 Task: Help to understand LWR Sites.
Action: Mouse moved to (1070, 84)
Screenshot: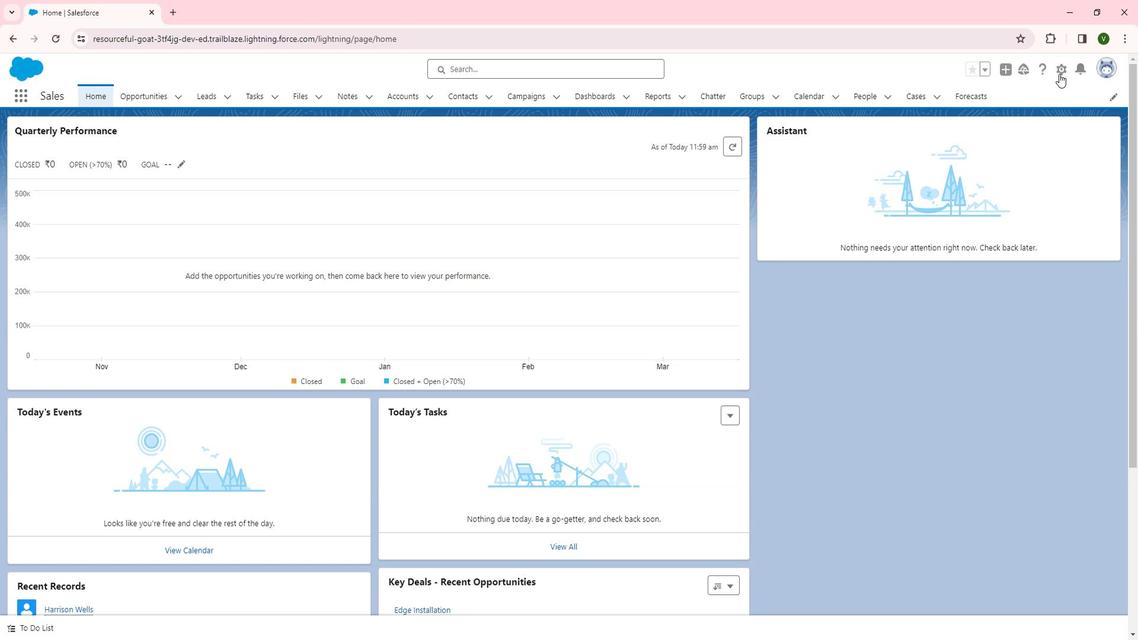 
Action: Mouse pressed left at (1070, 84)
Screenshot: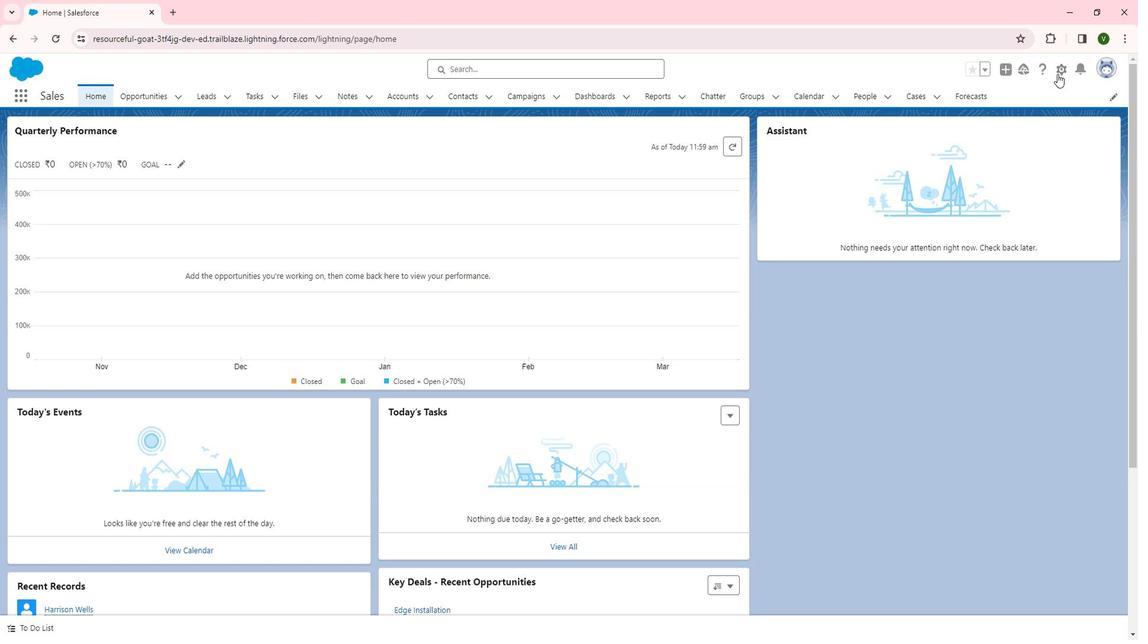 
Action: Mouse moved to (1019, 134)
Screenshot: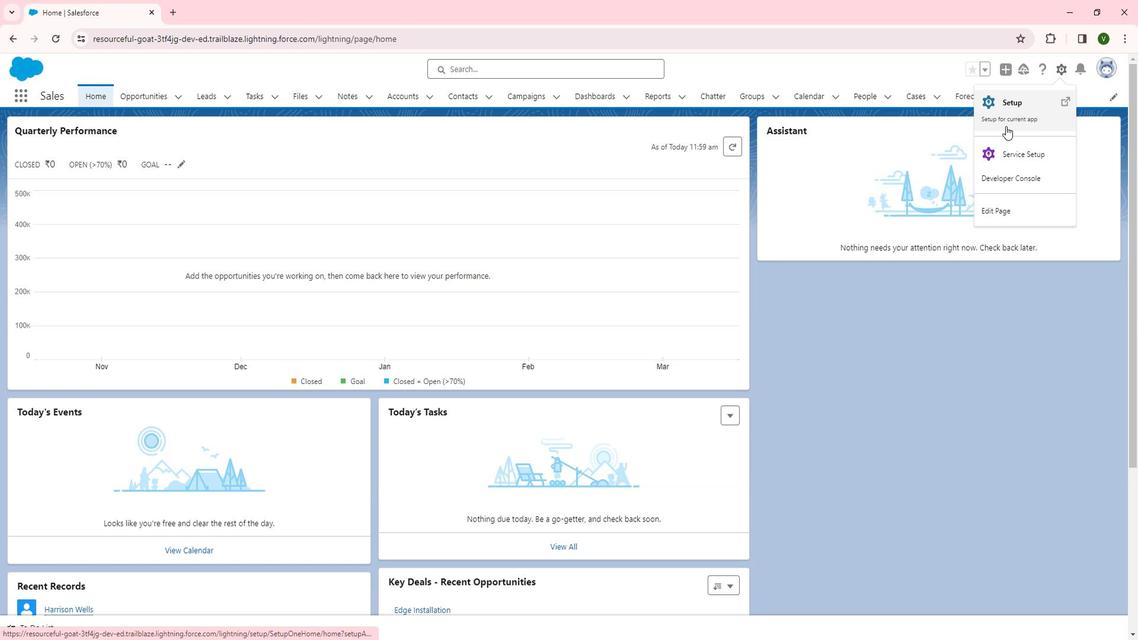 
Action: Mouse pressed left at (1019, 134)
Screenshot: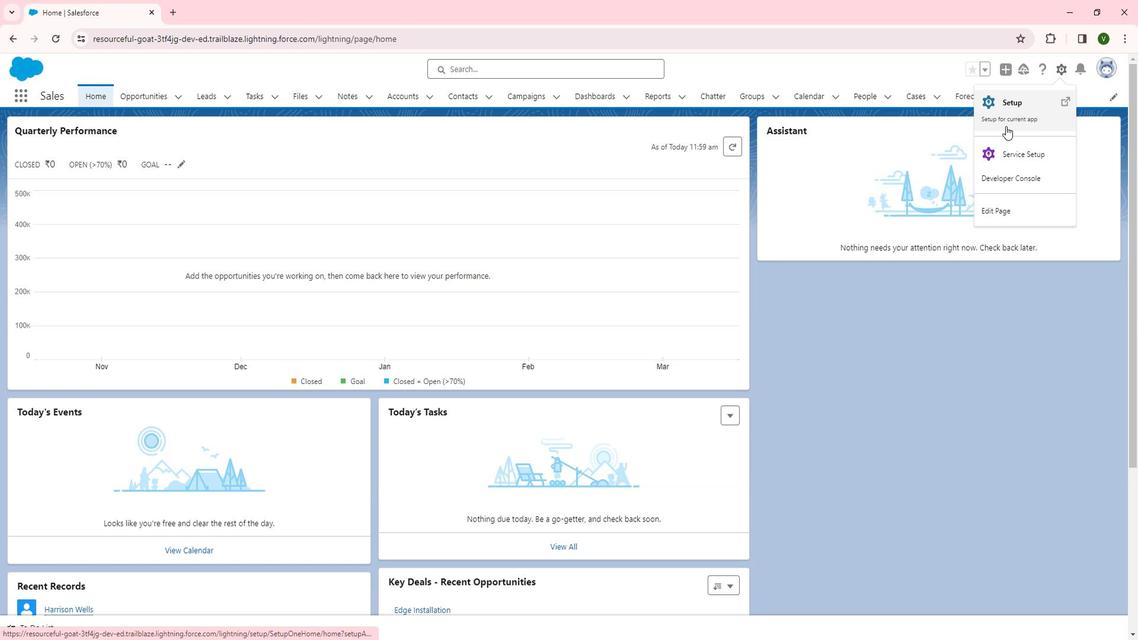 
Action: Mouse moved to (101, 333)
Screenshot: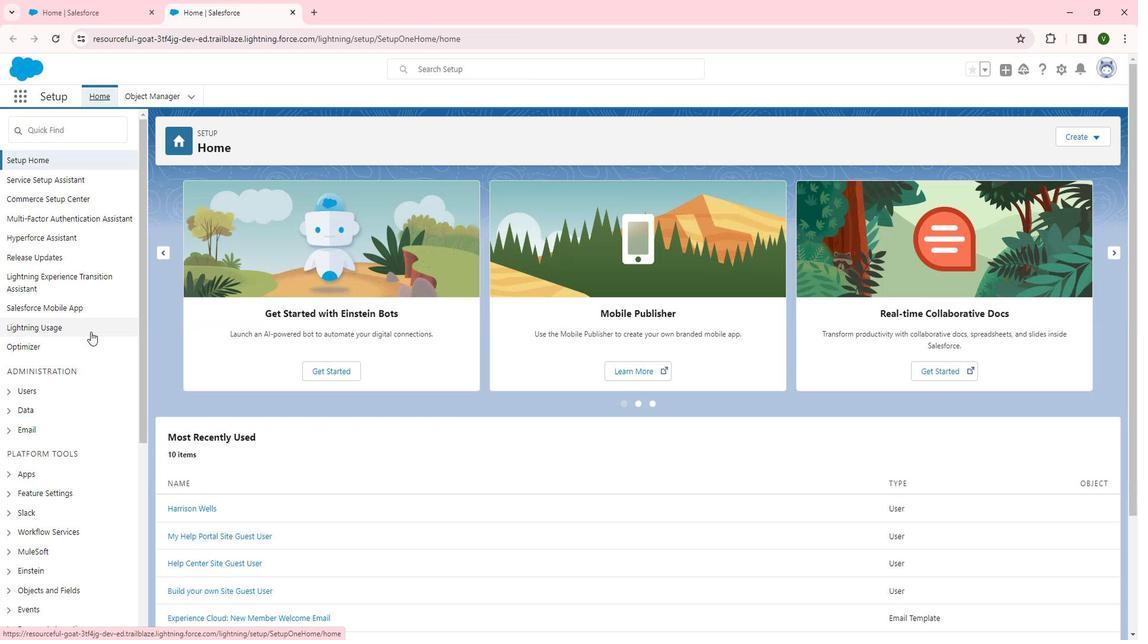 
Action: Mouse scrolled (101, 333) with delta (0, 0)
Screenshot: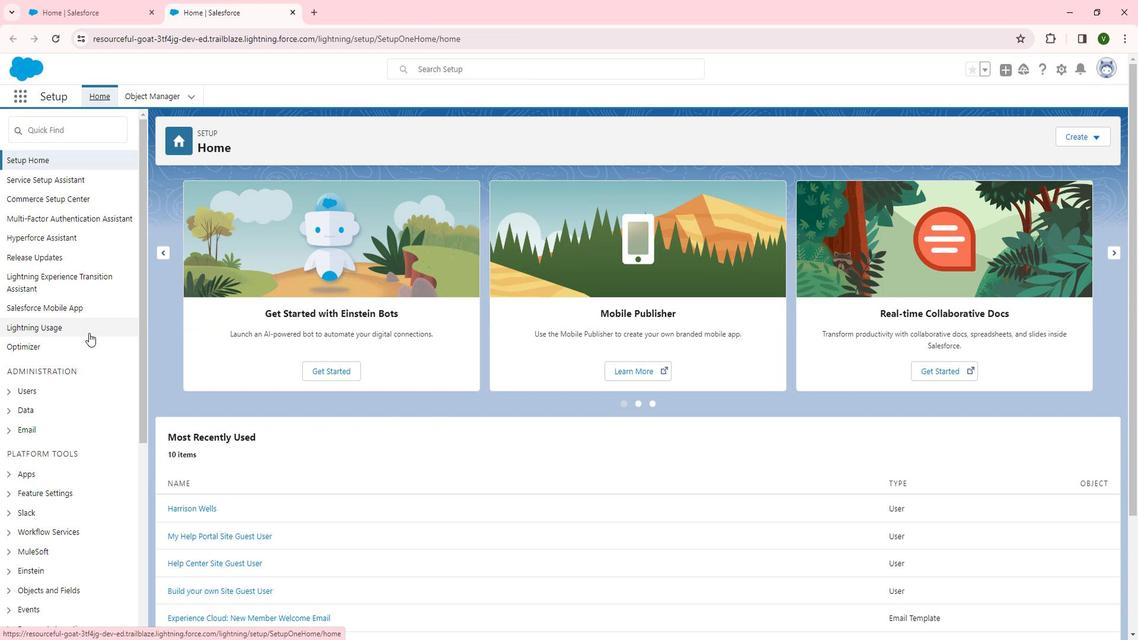 
Action: Mouse scrolled (101, 333) with delta (0, 0)
Screenshot: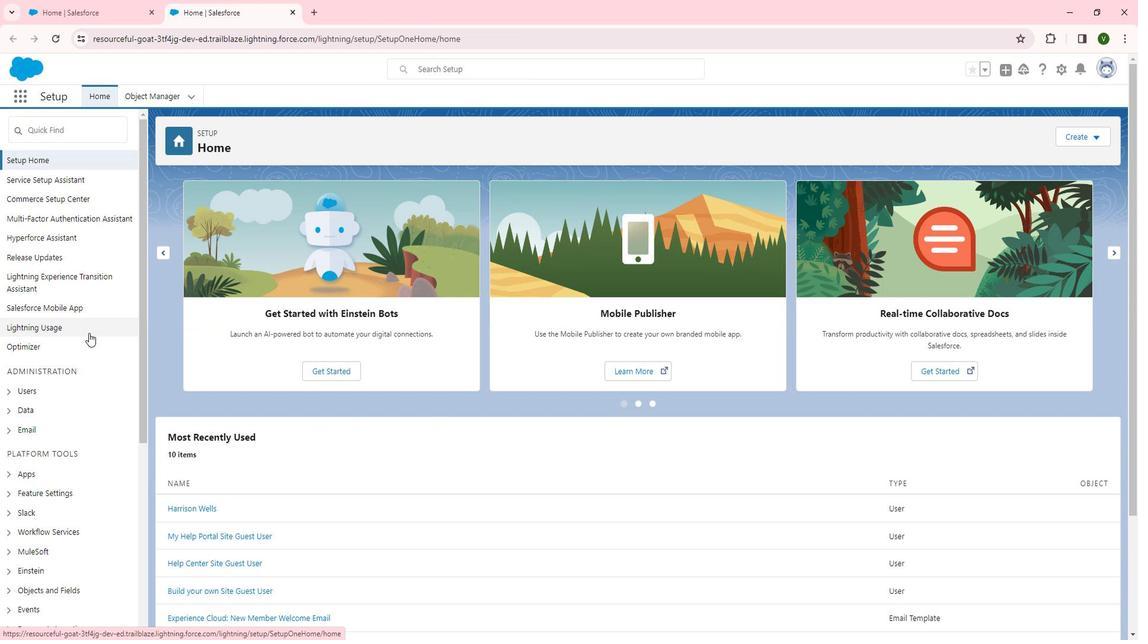 
Action: Mouse scrolled (101, 333) with delta (0, 0)
Screenshot: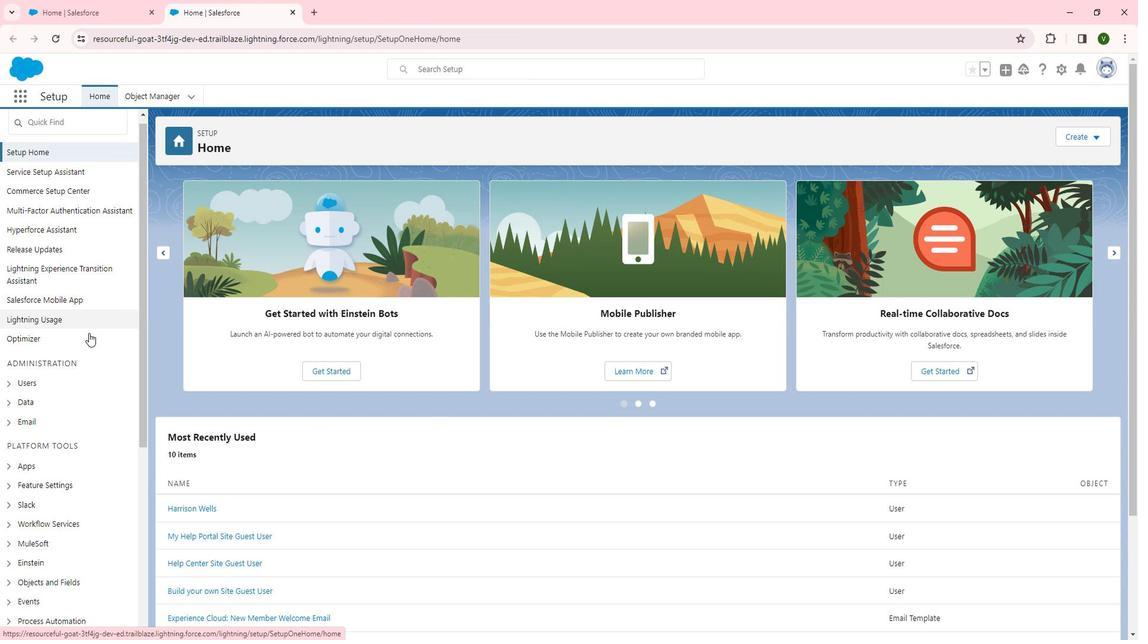 
Action: Mouse scrolled (101, 333) with delta (0, 0)
Screenshot: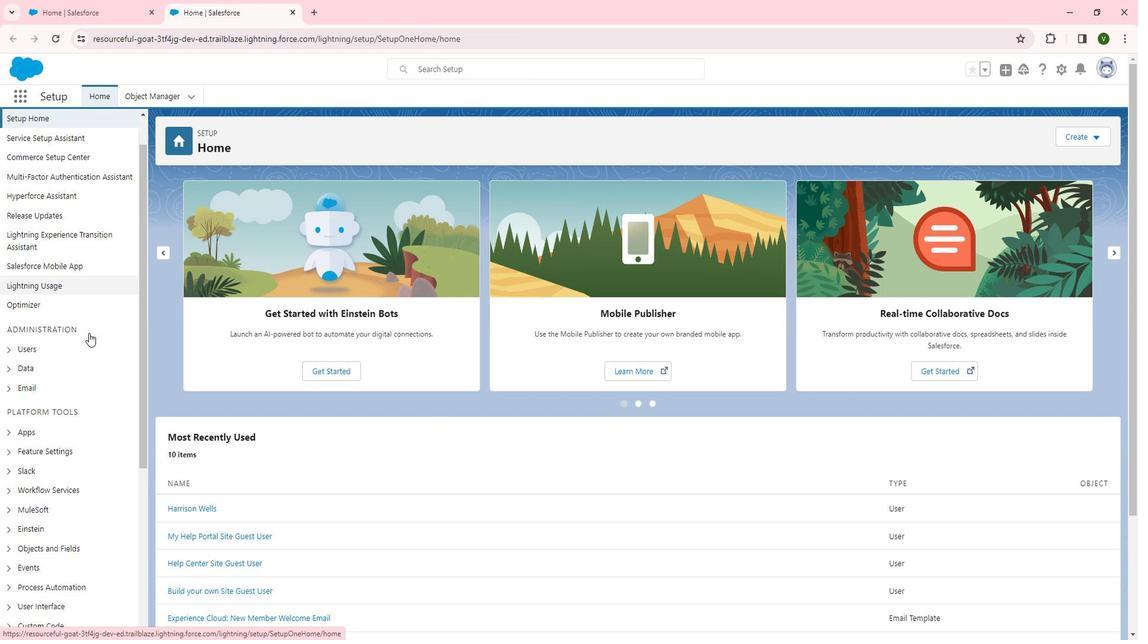 
Action: Mouse moved to (61, 250)
Screenshot: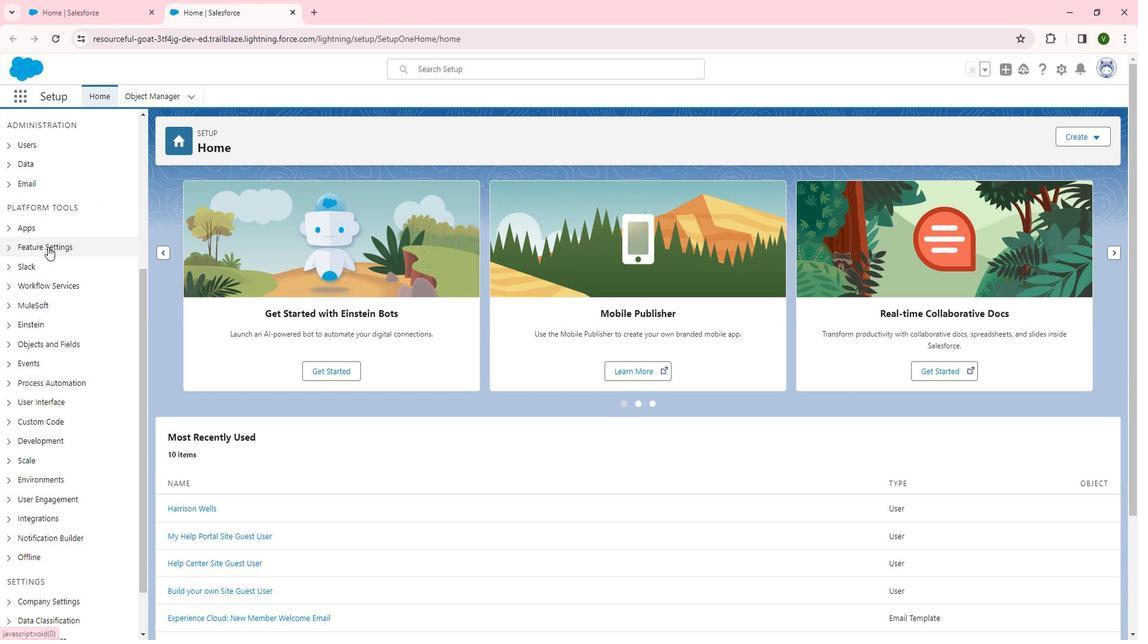 
Action: Mouse pressed left at (61, 250)
Screenshot: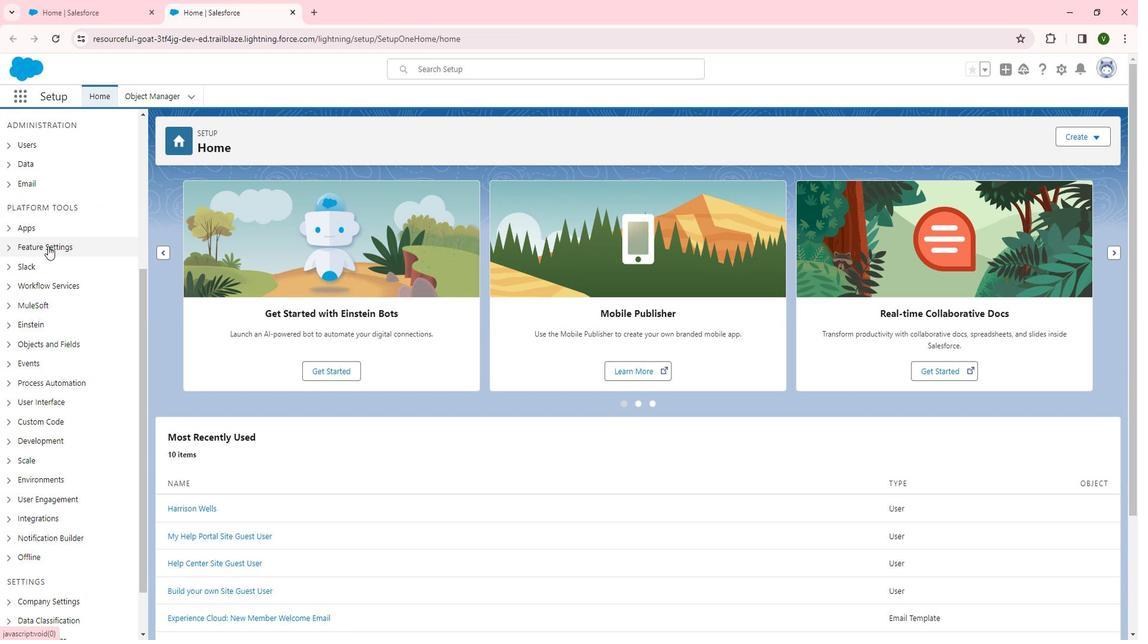 
Action: Mouse moved to (81, 343)
Screenshot: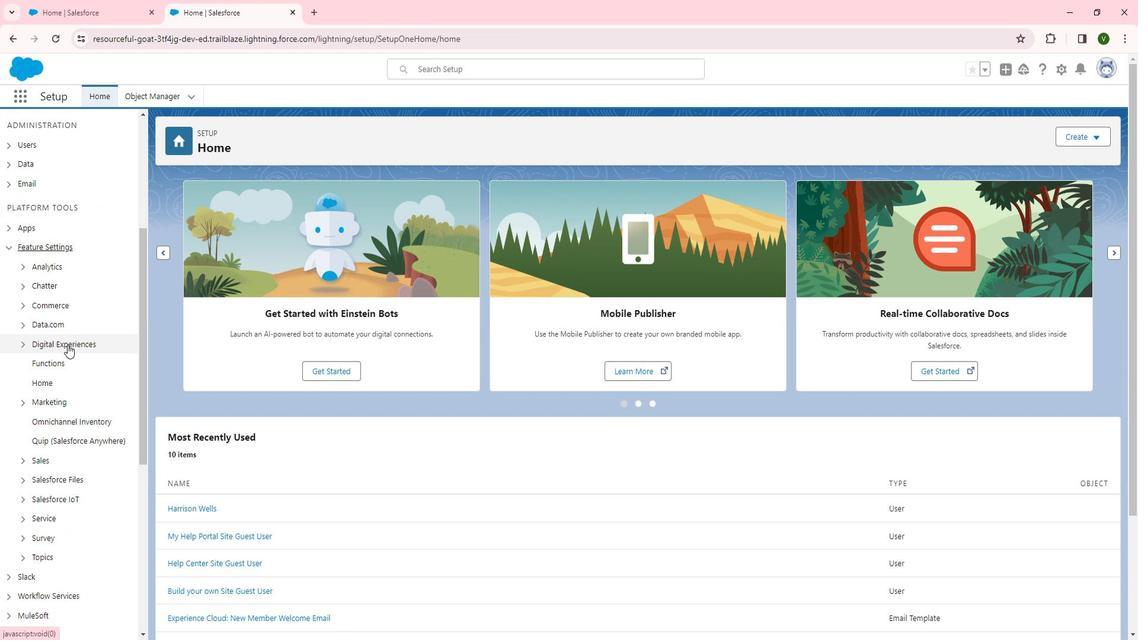 
Action: Mouse pressed left at (81, 343)
Screenshot: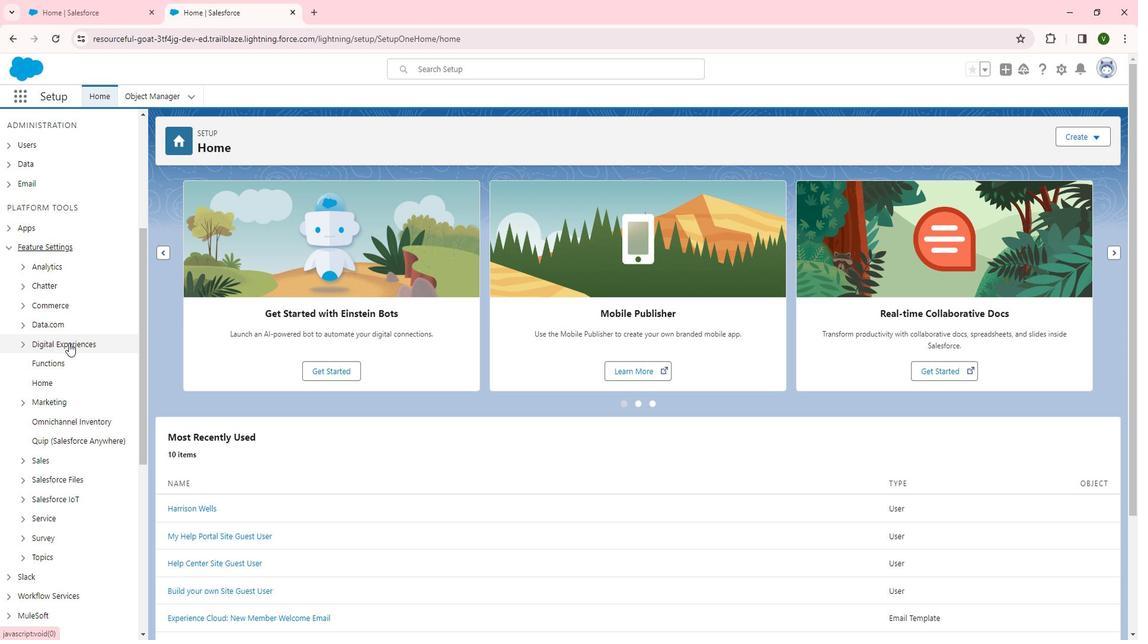 
Action: Mouse moved to (67, 362)
Screenshot: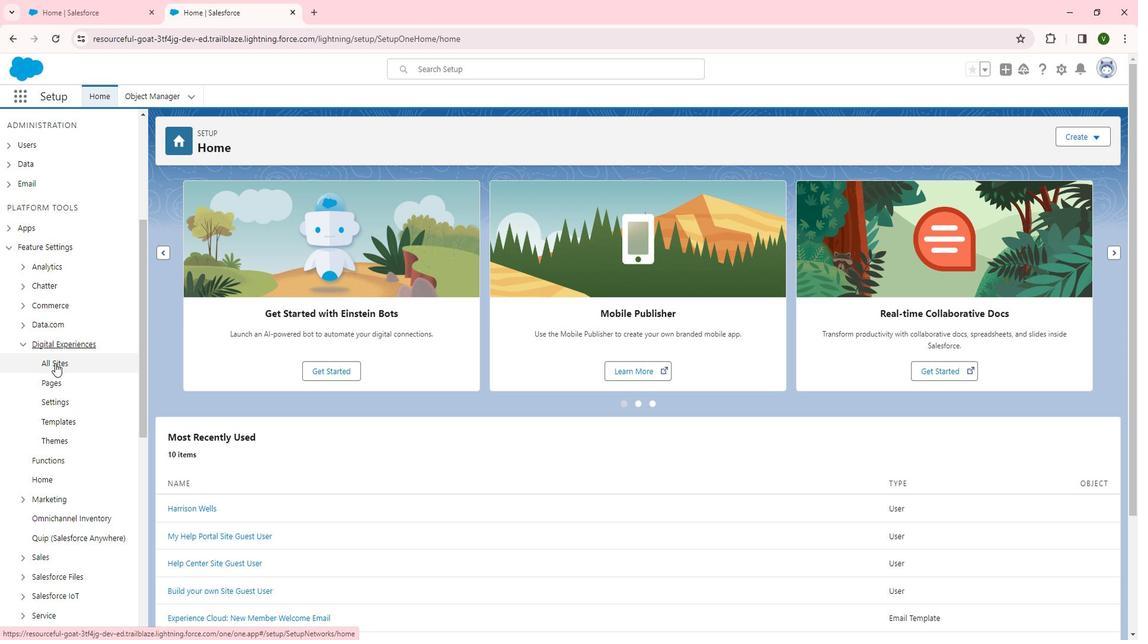 
Action: Mouse pressed left at (67, 362)
Screenshot: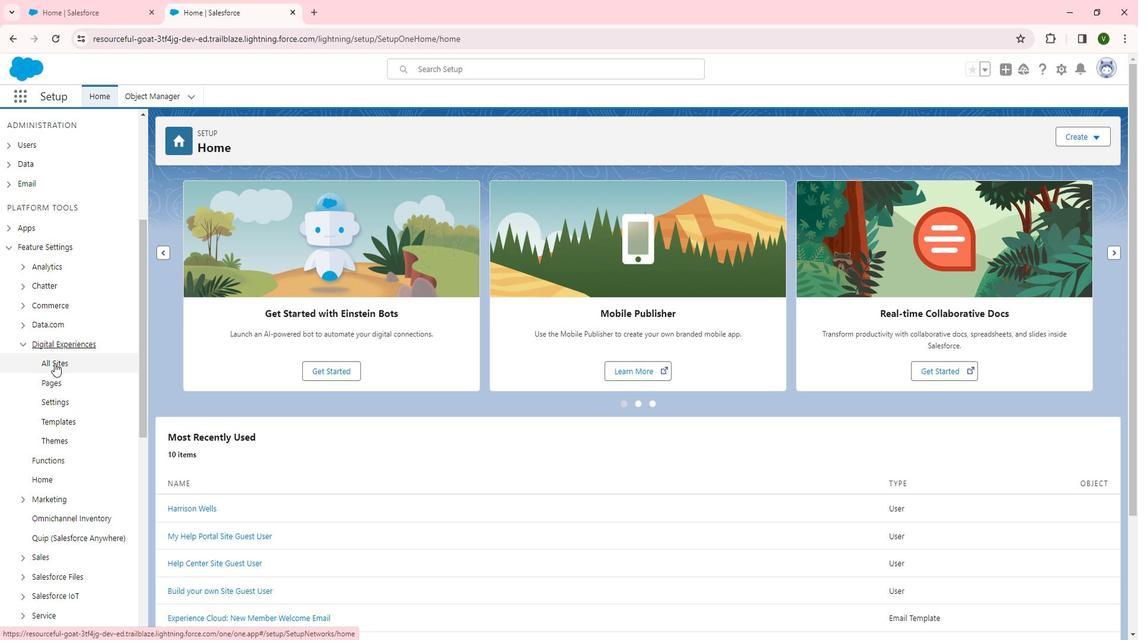 
Action: Mouse moved to (204, 316)
Screenshot: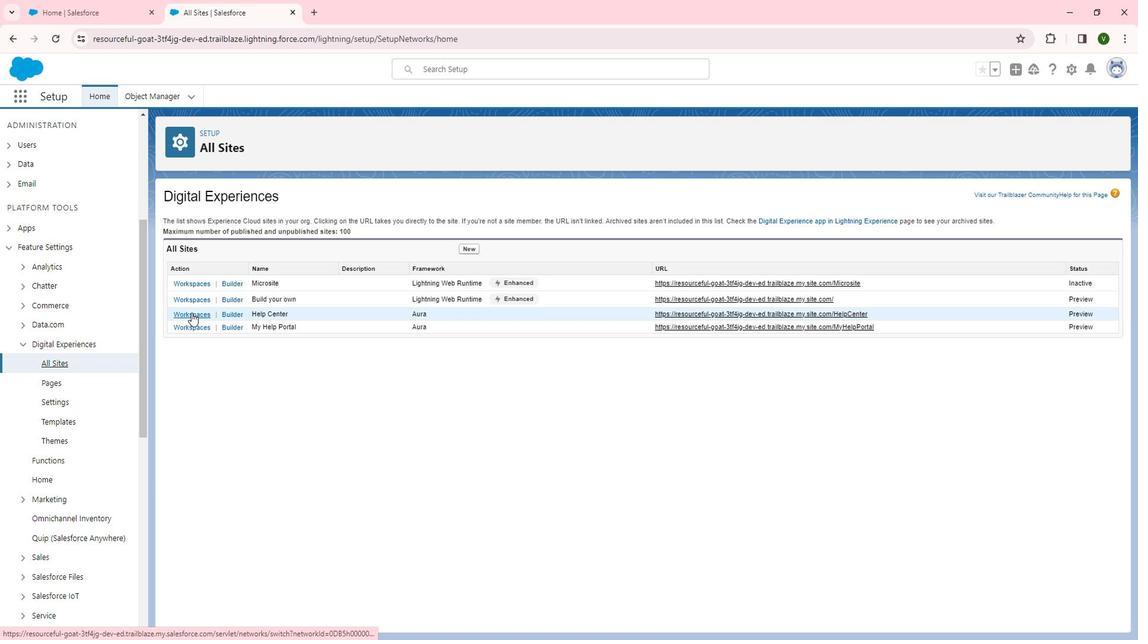 
Action: Mouse pressed left at (204, 316)
Screenshot: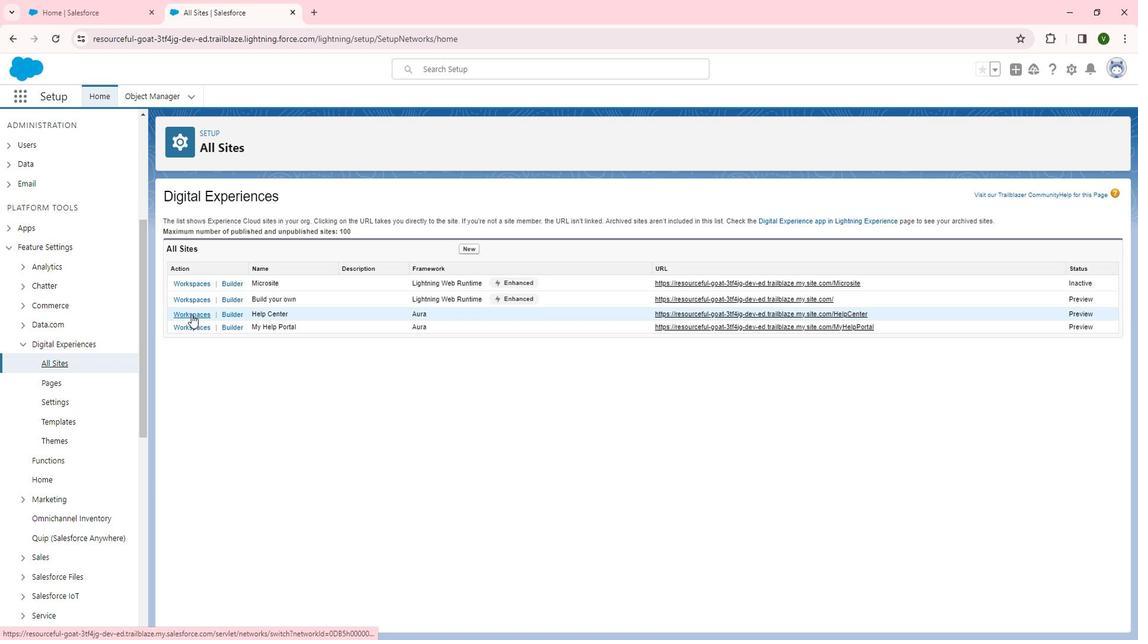 
Action: Mouse moved to (422, 385)
Screenshot: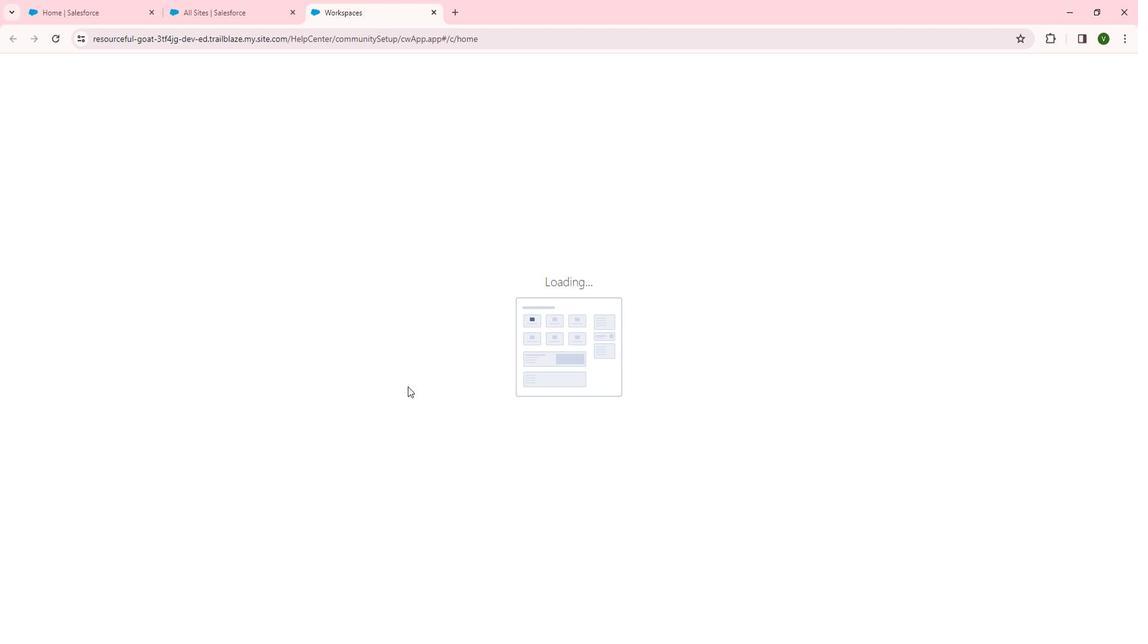 
Action: Mouse scrolled (422, 384) with delta (0, 0)
Screenshot: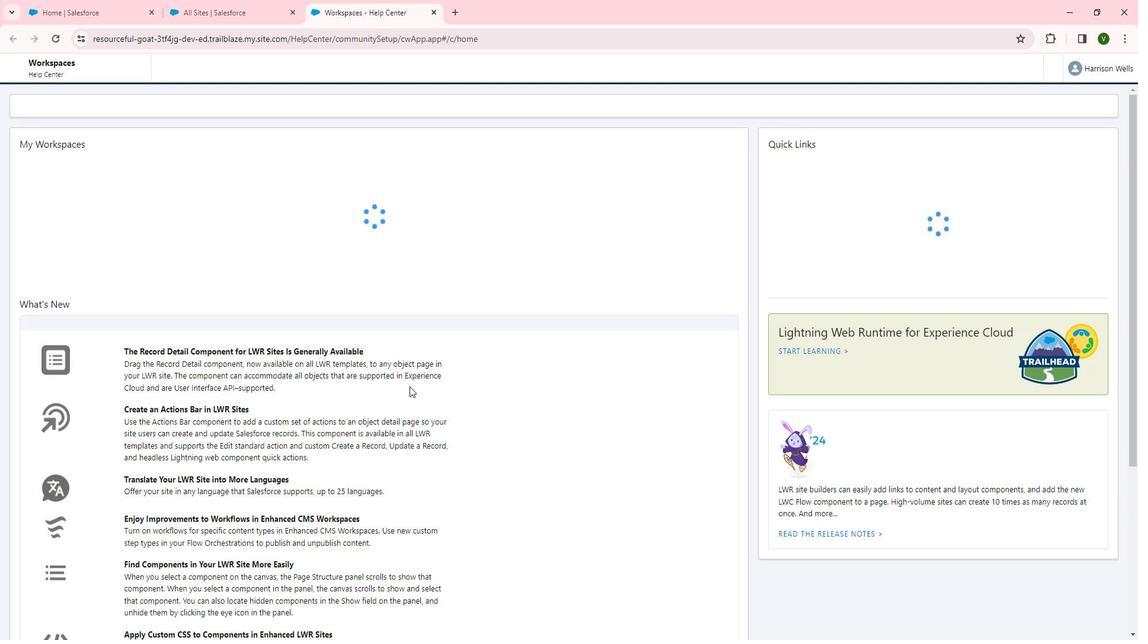 
Action: Mouse scrolled (422, 384) with delta (0, 0)
Screenshot: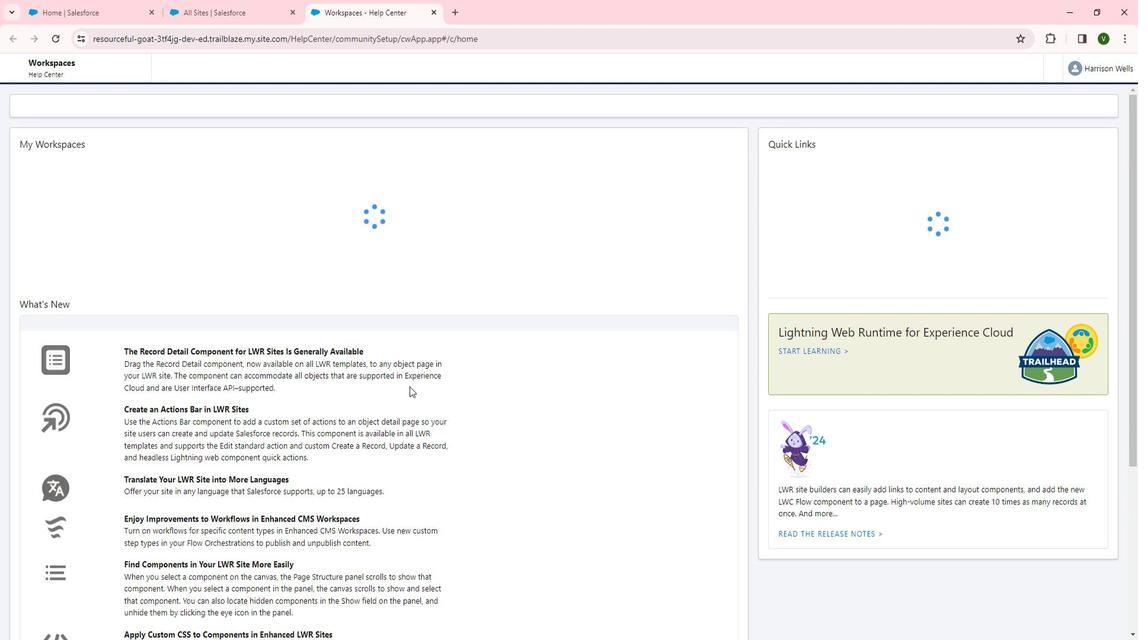 
Action: Mouse scrolled (422, 384) with delta (0, 0)
Screenshot: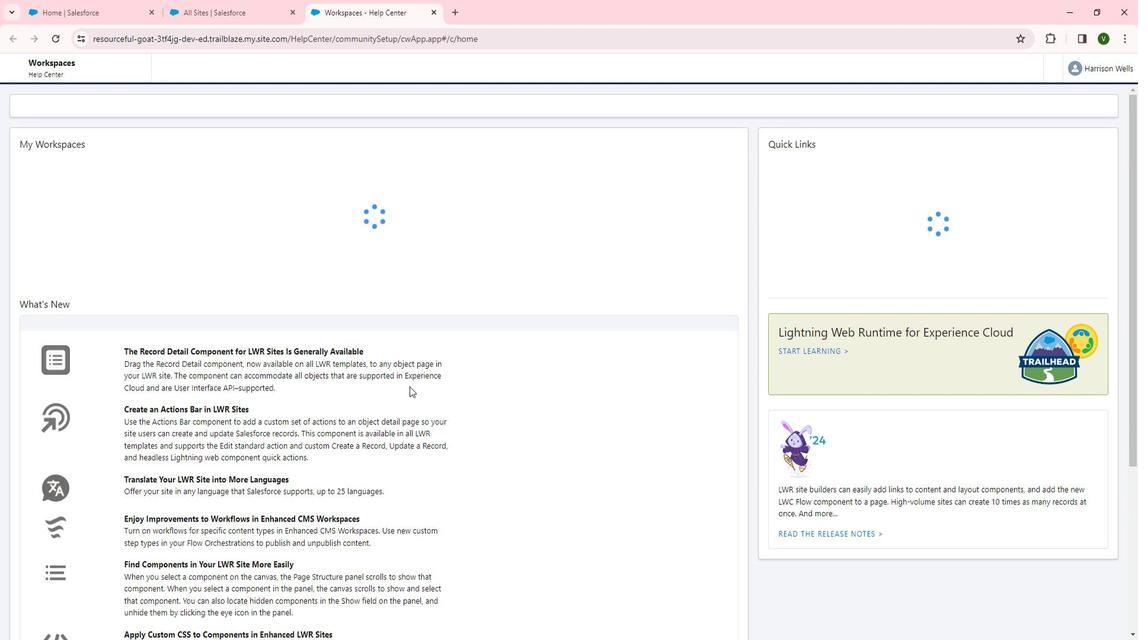 
Action: Mouse scrolled (422, 384) with delta (0, 0)
Screenshot: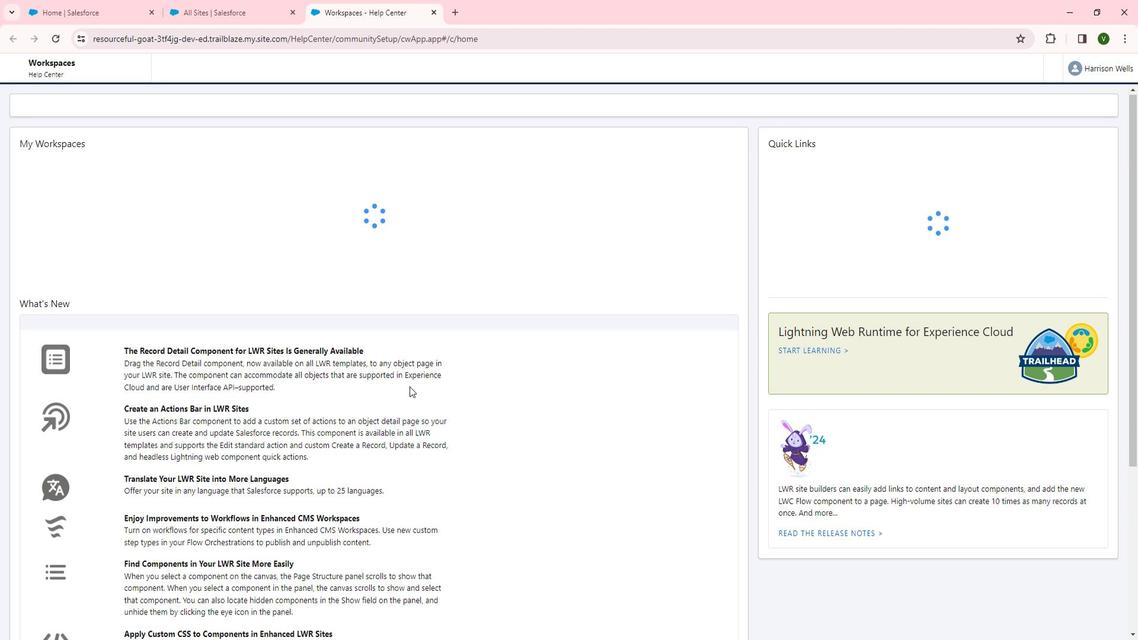 
Action: Mouse scrolled (422, 384) with delta (0, 0)
Screenshot: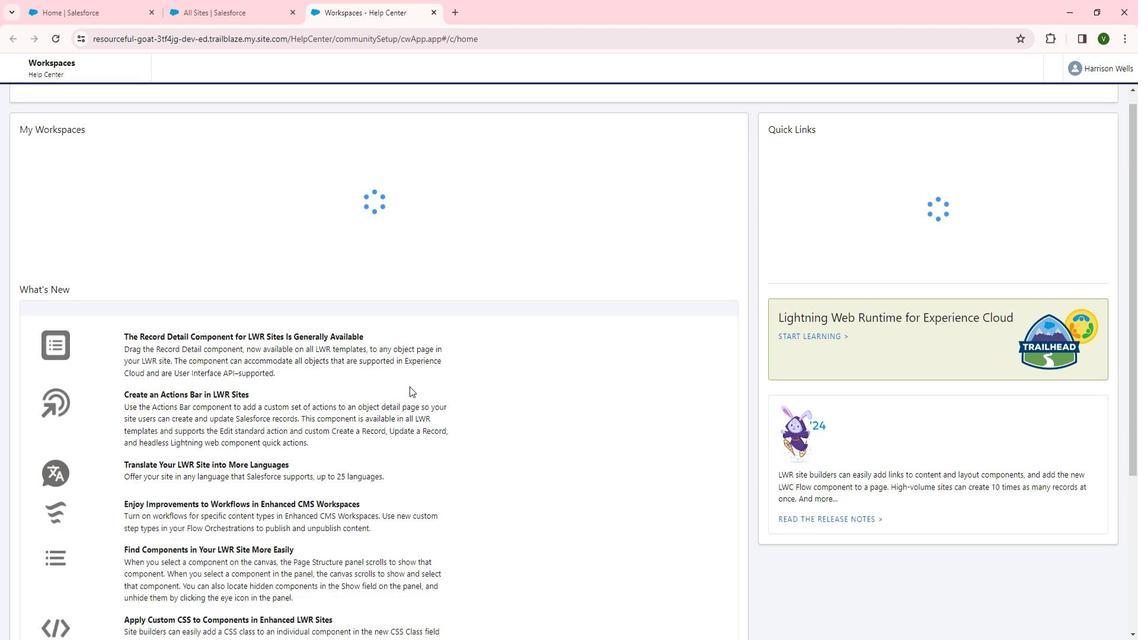 
Action: Mouse moved to (423, 385)
Screenshot: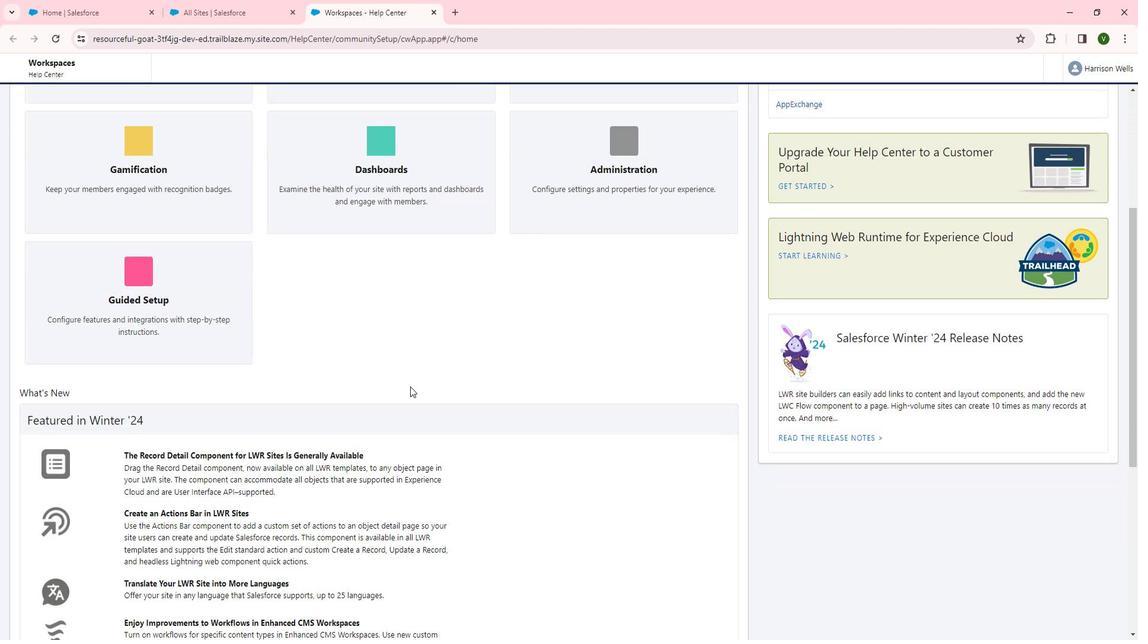 
Action: Mouse scrolled (423, 384) with delta (0, 0)
Screenshot: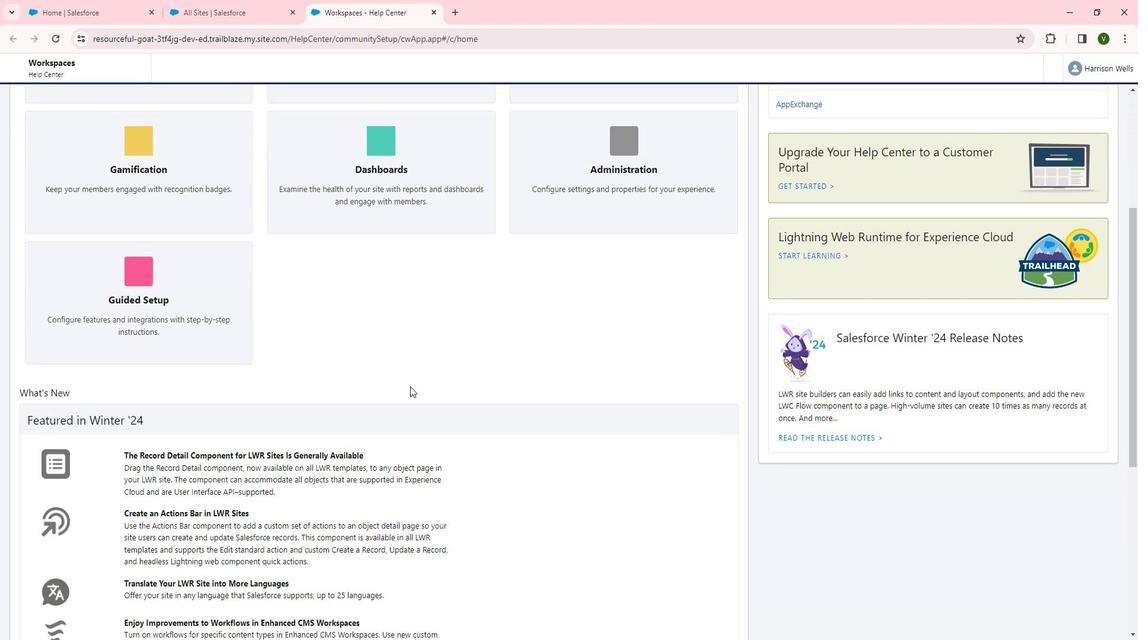 
Action: Mouse moved to (424, 385)
Screenshot: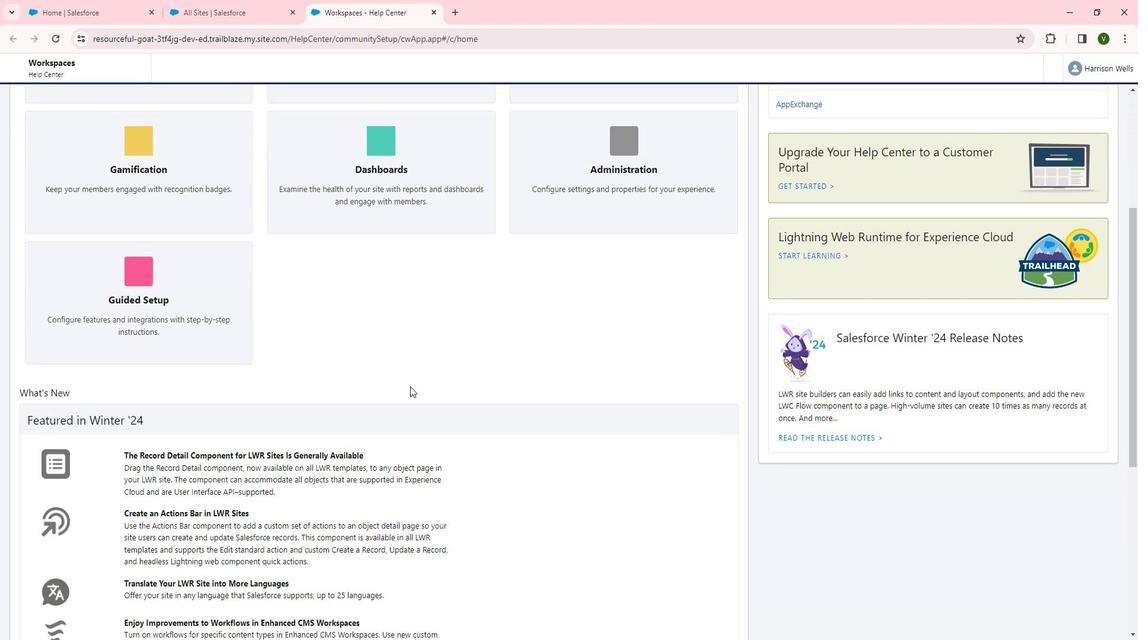 
Action: Mouse scrolled (424, 384) with delta (0, 0)
Screenshot: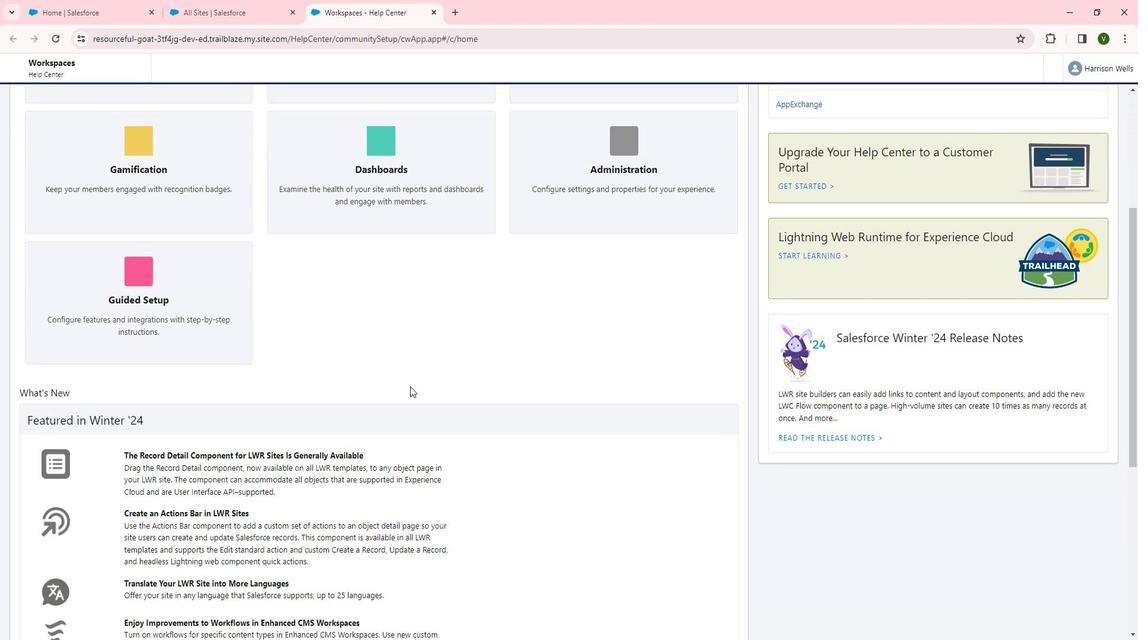 
Action: Mouse scrolled (424, 384) with delta (0, 0)
Screenshot: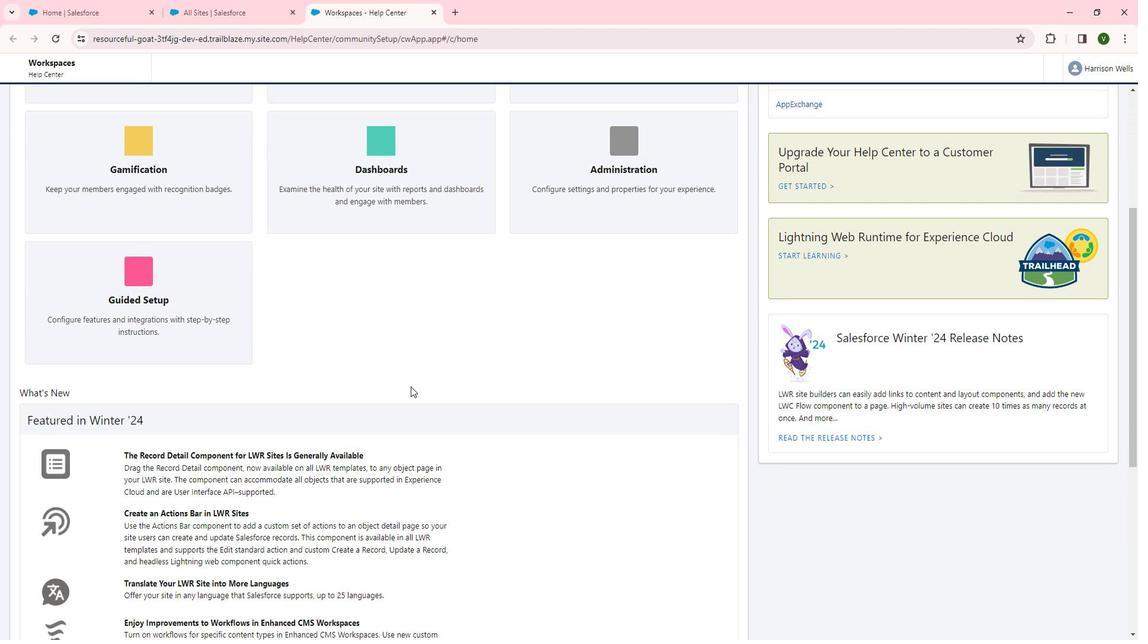 
Action: Mouse scrolled (424, 384) with delta (0, 0)
Screenshot: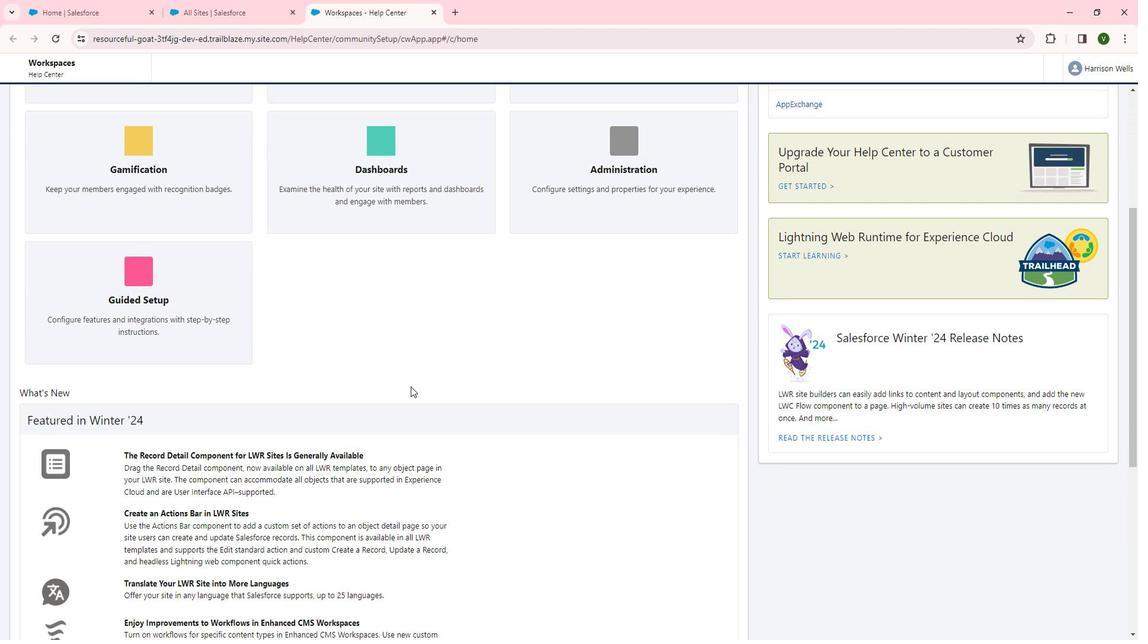 
Action: Mouse moved to (425, 384)
Screenshot: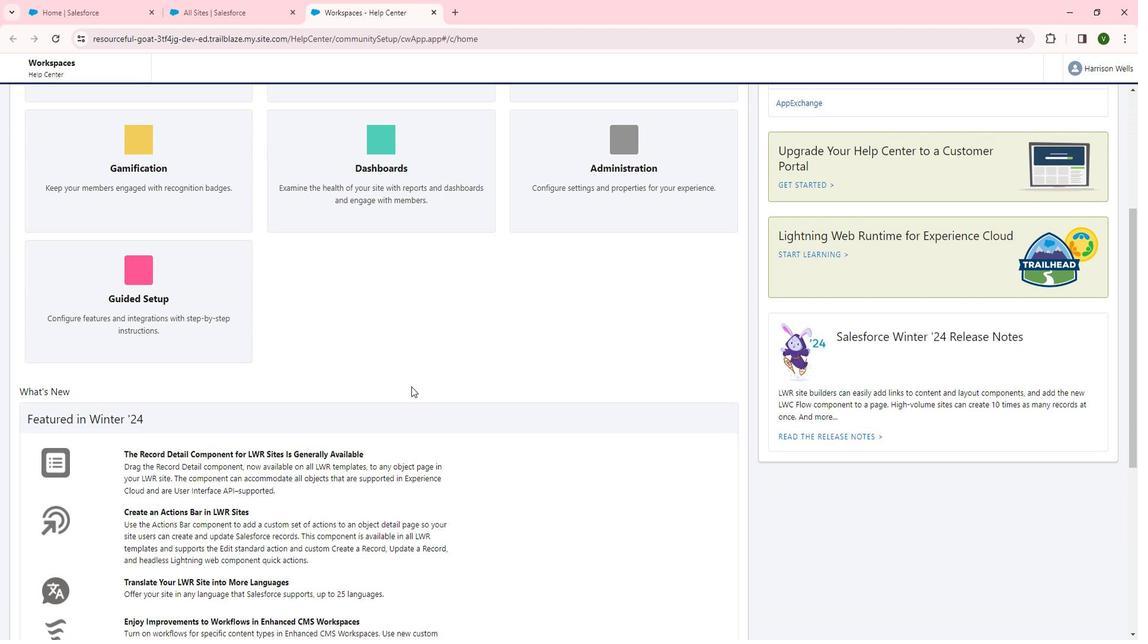
Action: Mouse scrolled (425, 384) with delta (0, 0)
Screenshot: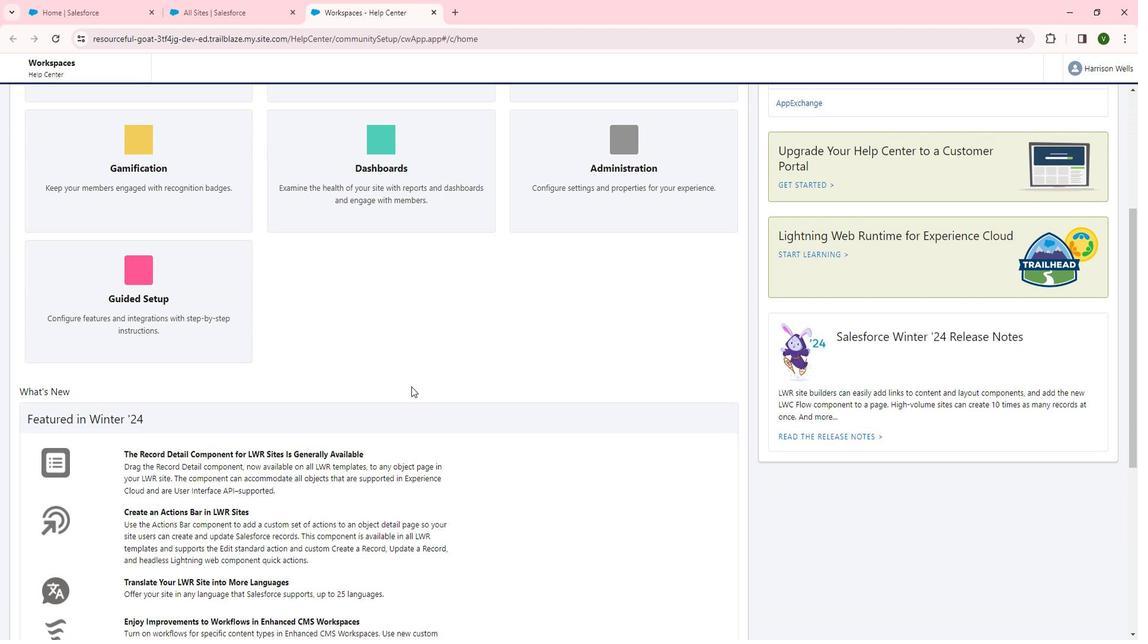 
Action: Mouse moved to (152, 432)
Screenshot: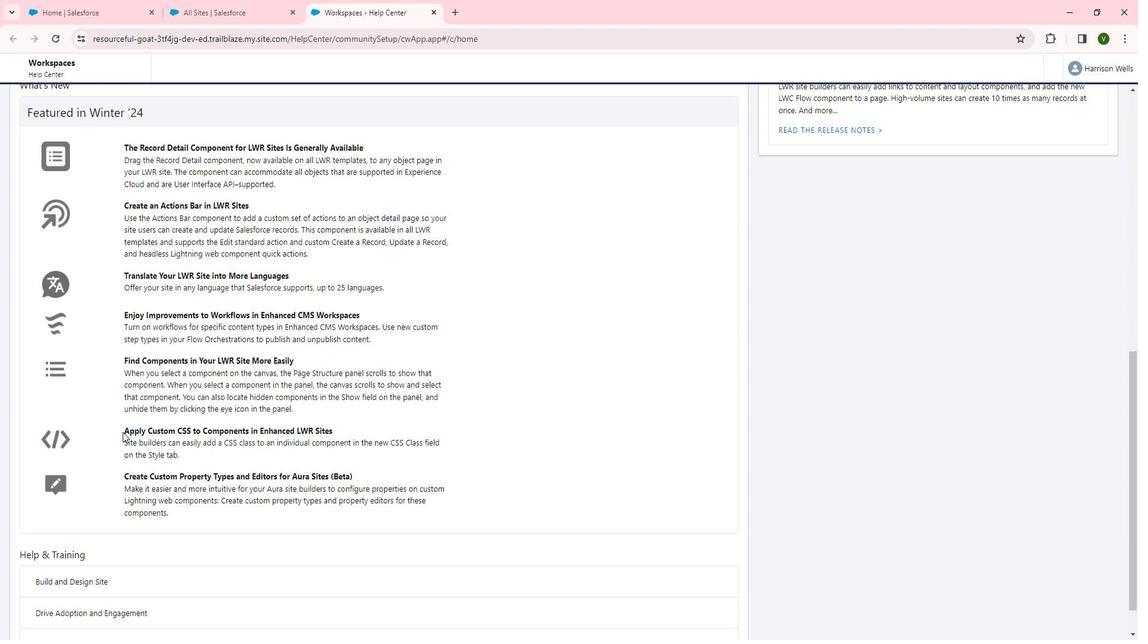
Action: Mouse scrolled (151, 432) with delta (0, 0)
Screenshot: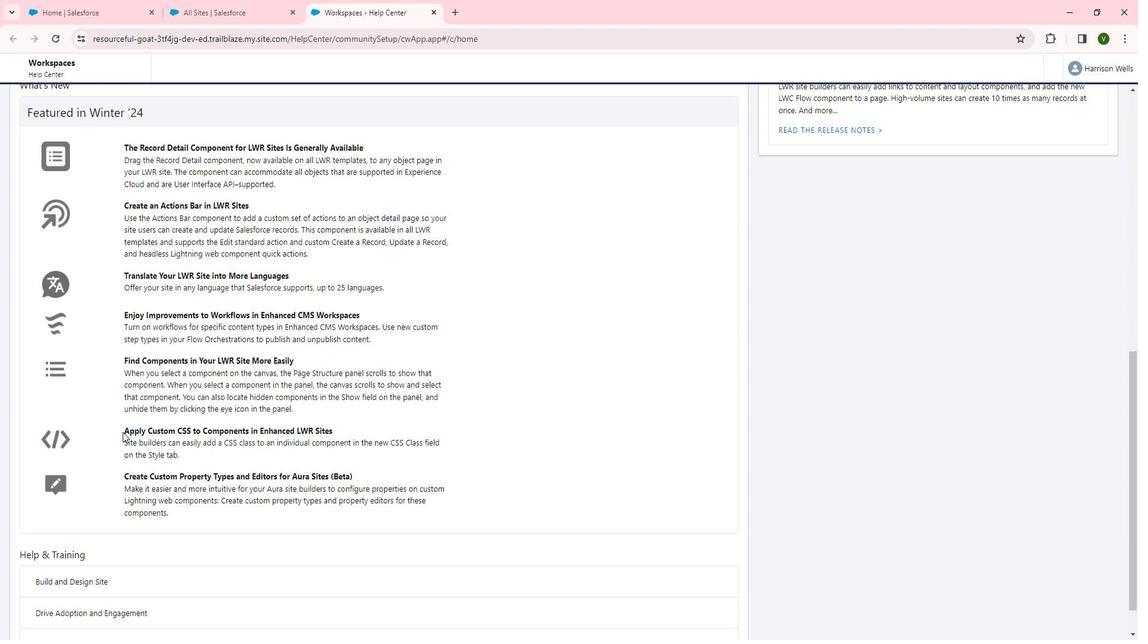 
Action: Mouse moved to (154, 432)
Screenshot: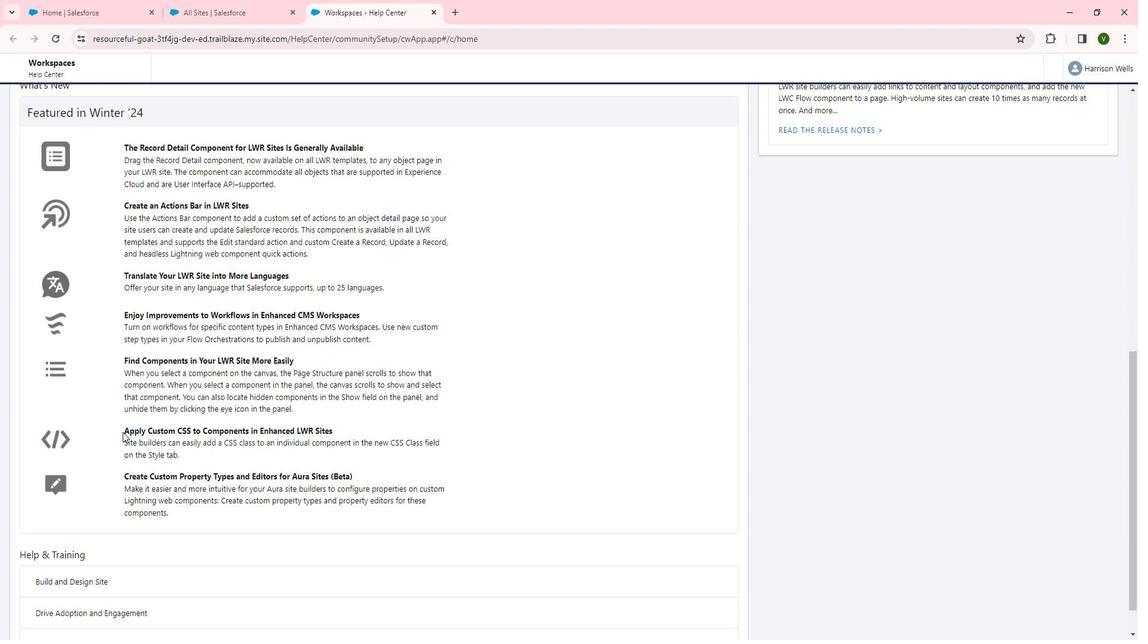 
Action: Mouse scrolled (154, 432) with delta (0, 0)
Screenshot: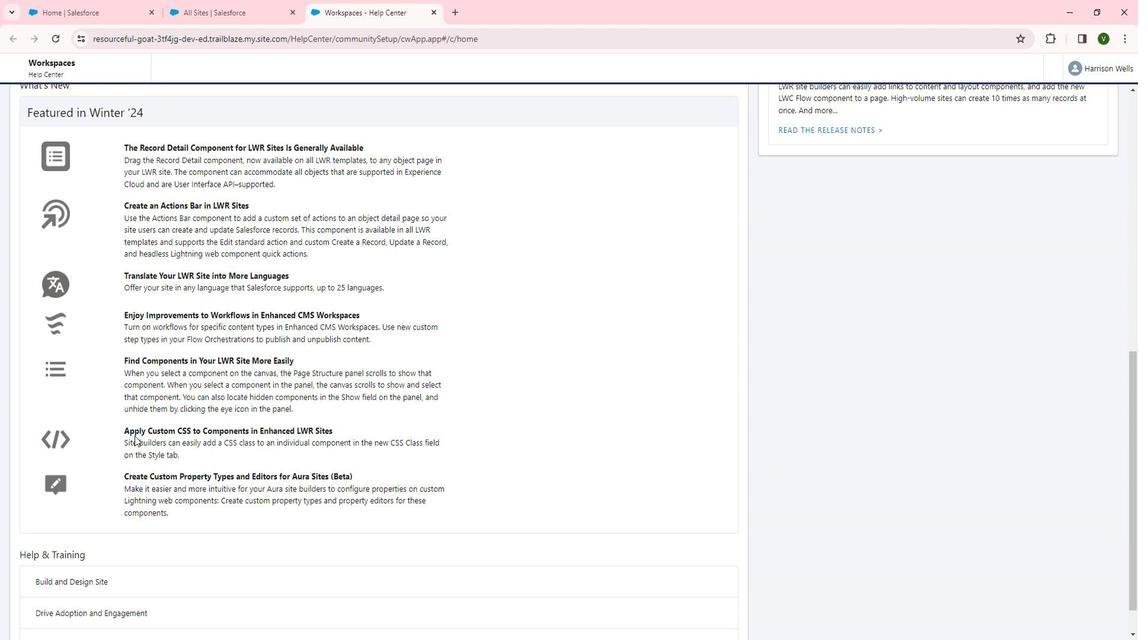 
Action: Mouse moved to (155, 432)
Screenshot: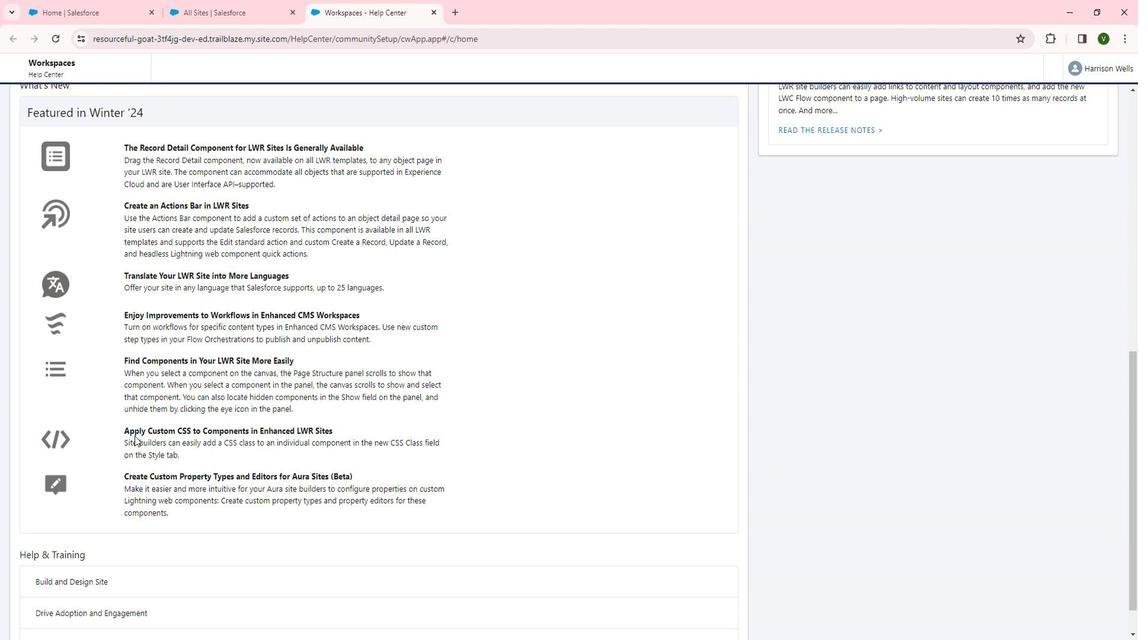 
Action: Mouse scrolled (155, 432) with delta (0, 0)
Screenshot: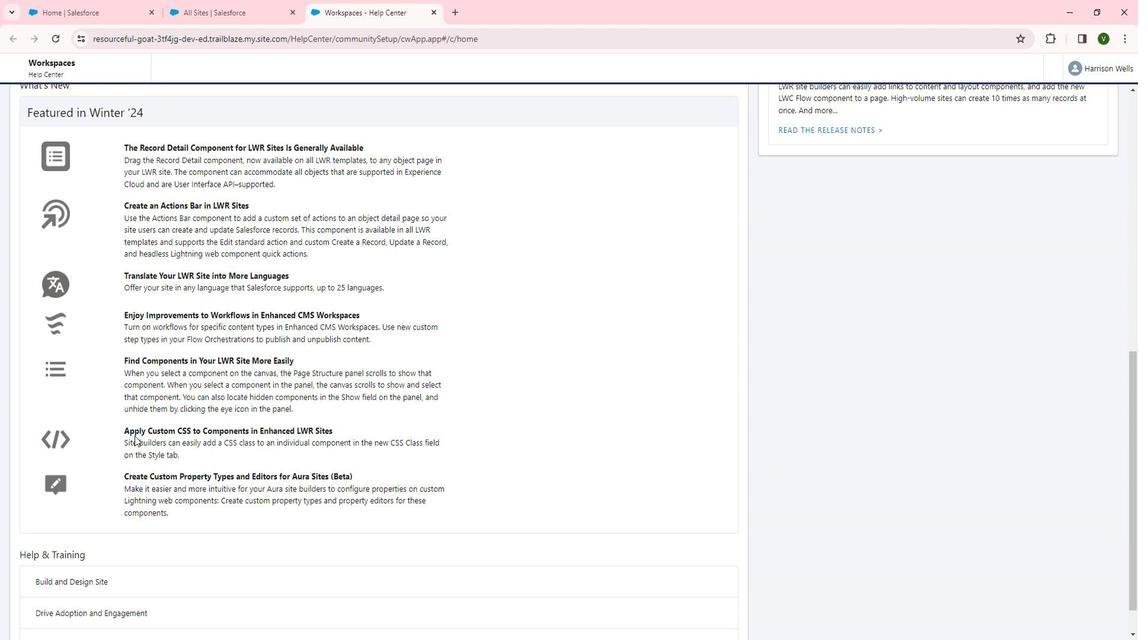 
Action: Mouse moved to (157, 432)
Screenshot: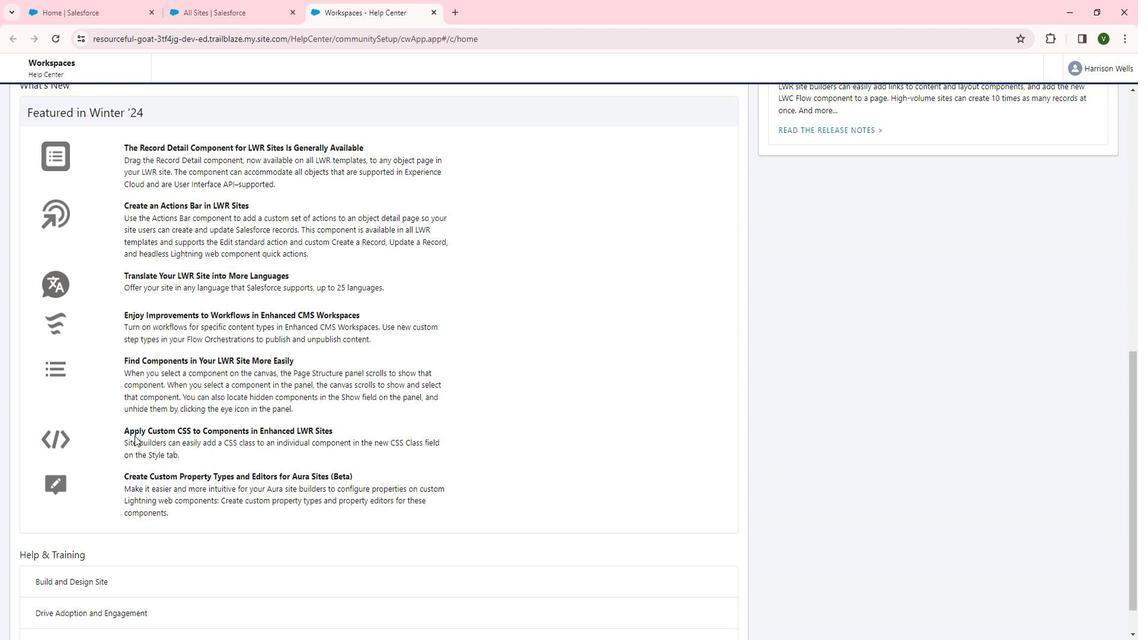 
Action: Mouse scrolled (157, 432) with delta (0, 0)
Screenshot: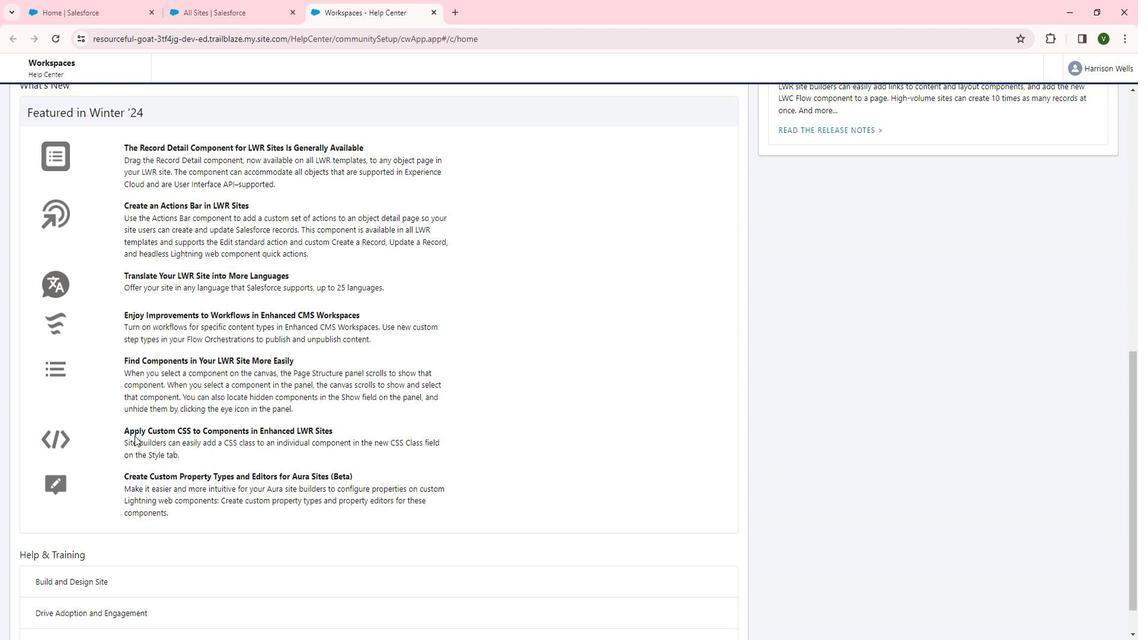 
Action: Mouse moved to (69, 533)
Screenshot: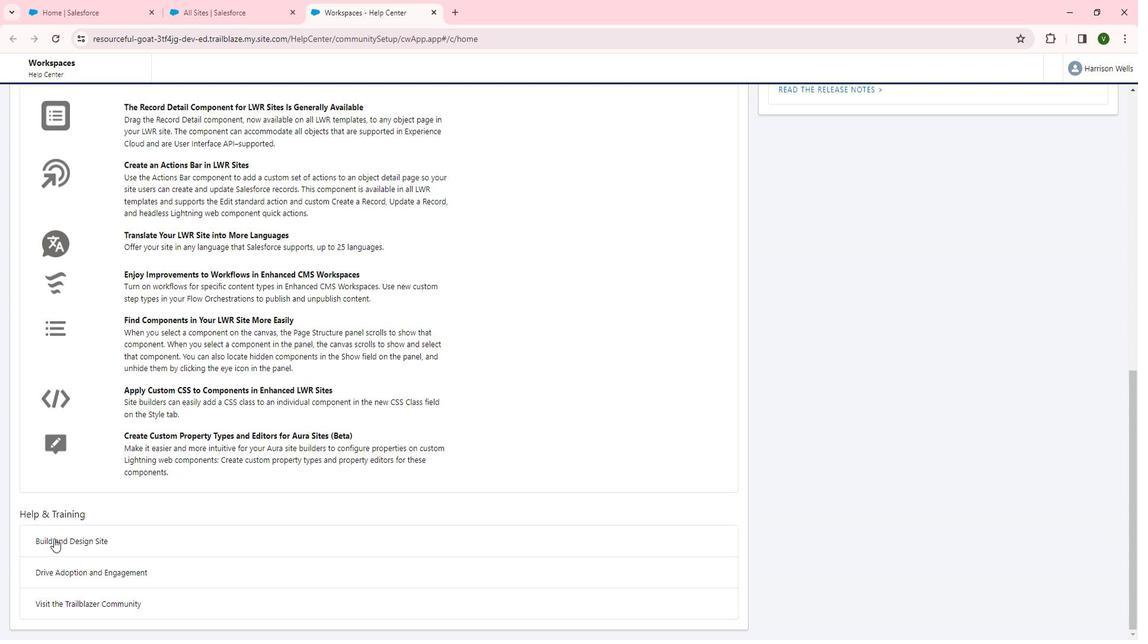 
Action: Mouse pressed left at (69, 533)
Screenshot: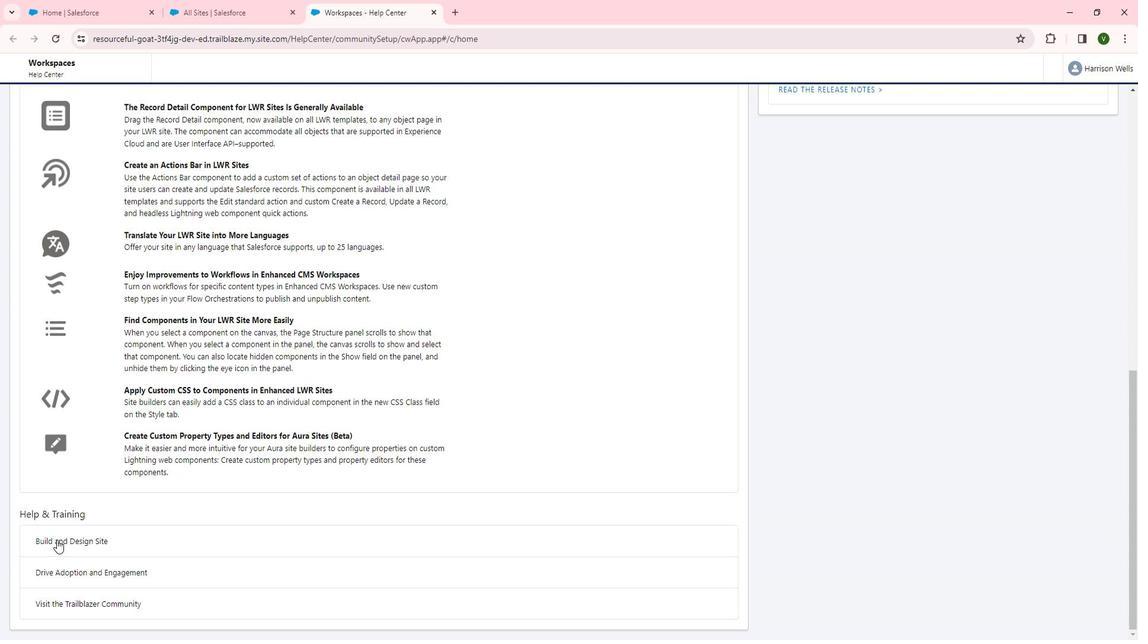 
Action: Mouse moved to (641, 372)
Screenshot: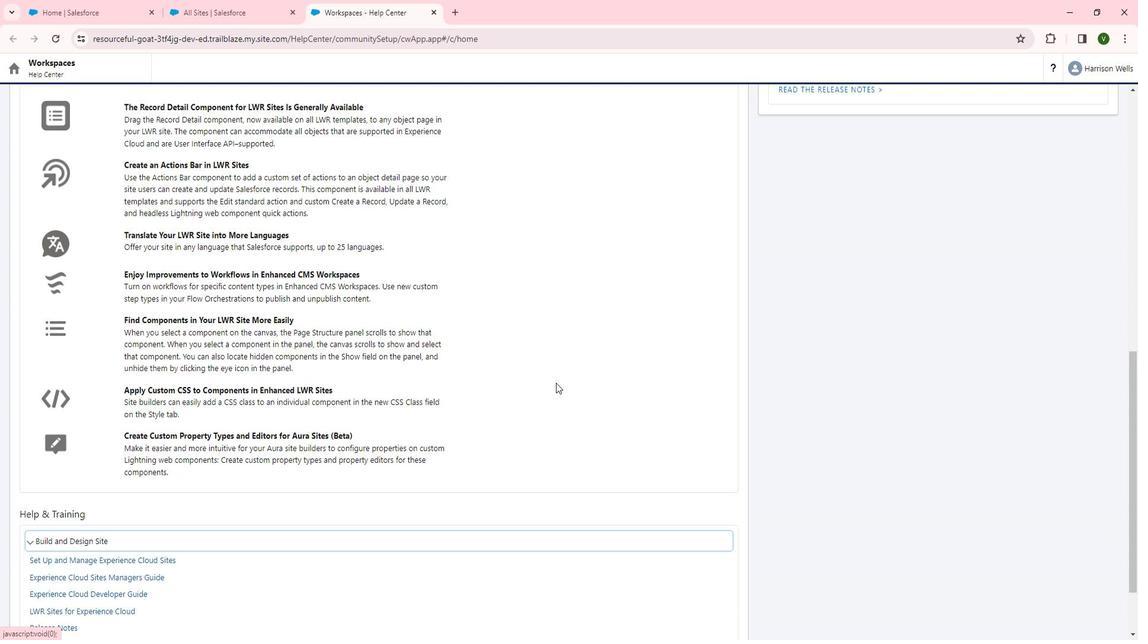 
Action: Mouse scrolled (641, 371) with delta (0, 0)
Screenshot: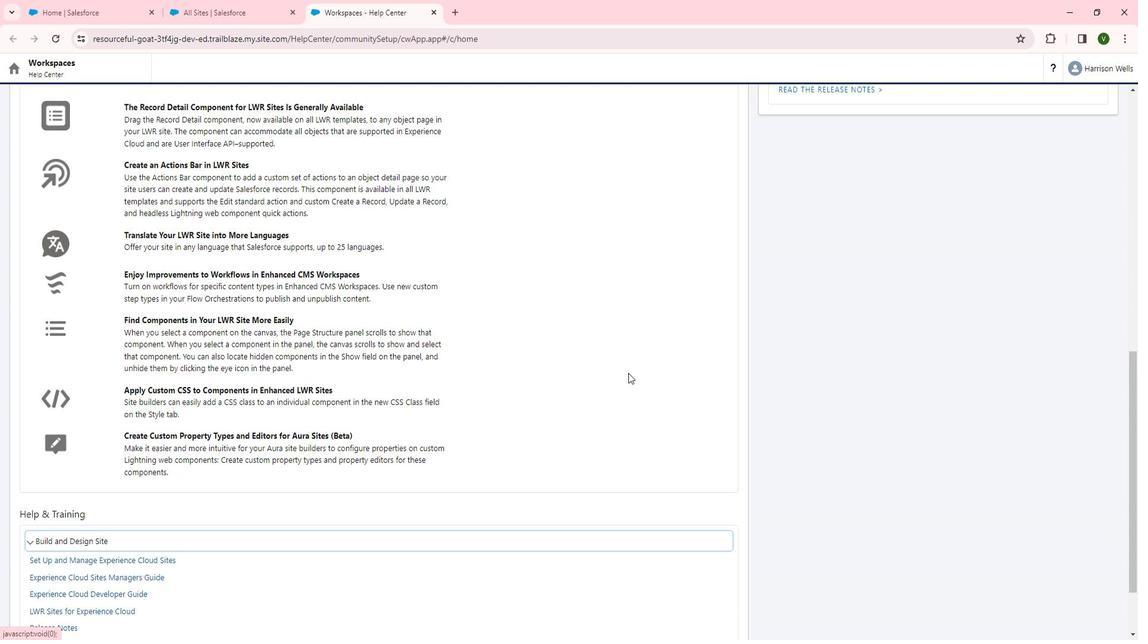 
Action: Mouse scrolled (641, 371) with delta (0, 0)
Screenshot: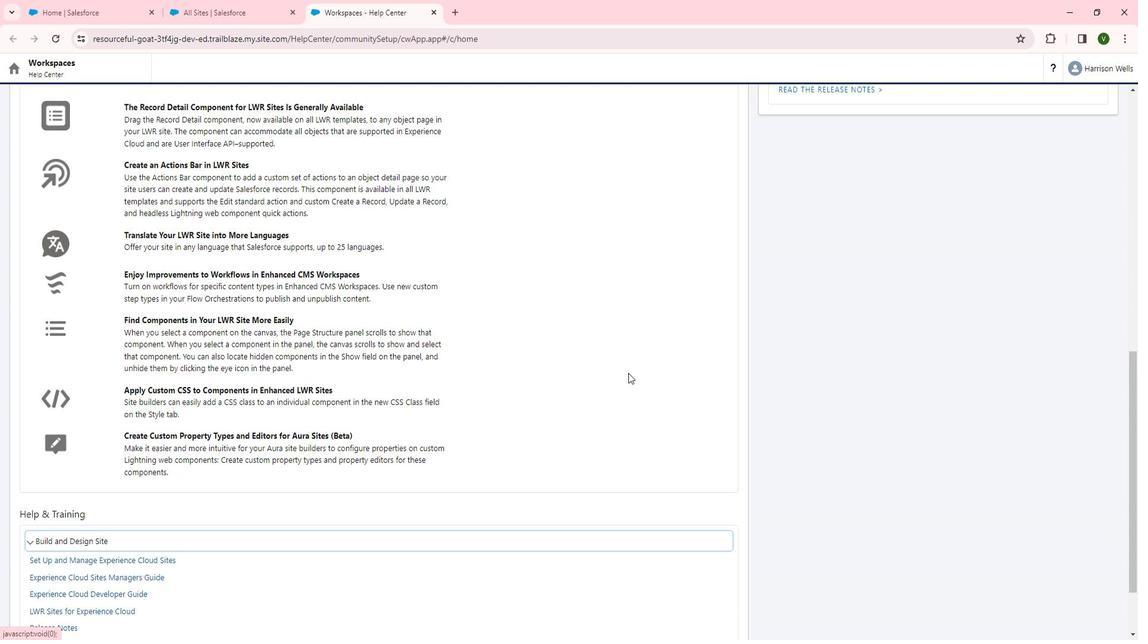 
Action: Mouse scrolled (641, 371) with delta (0, 0)
Screenshot: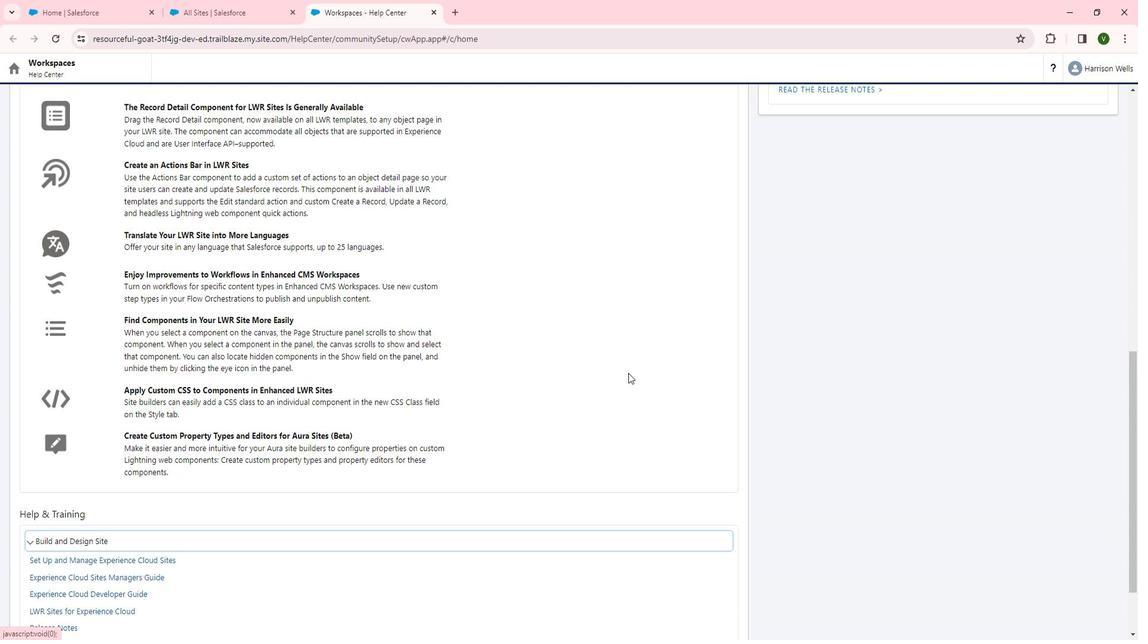 
Action: Mouse scrolled (641, 371) with delta (0, 0)
Screenshot: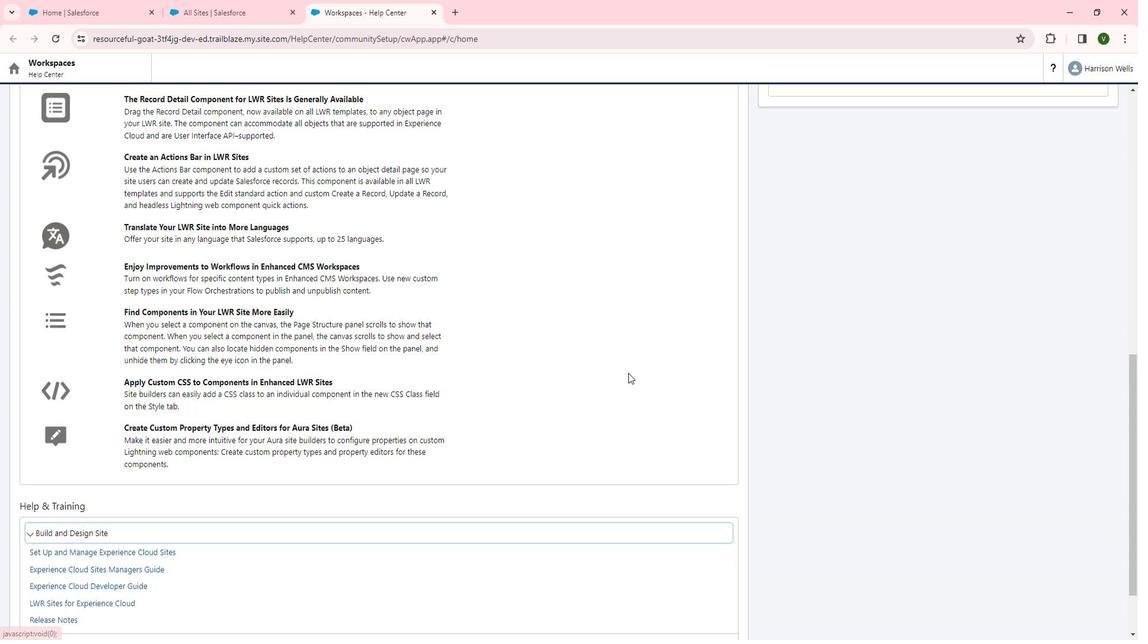 
Action: Mouse scrolled (641, 371) with delta (0, 0)
Screenshot: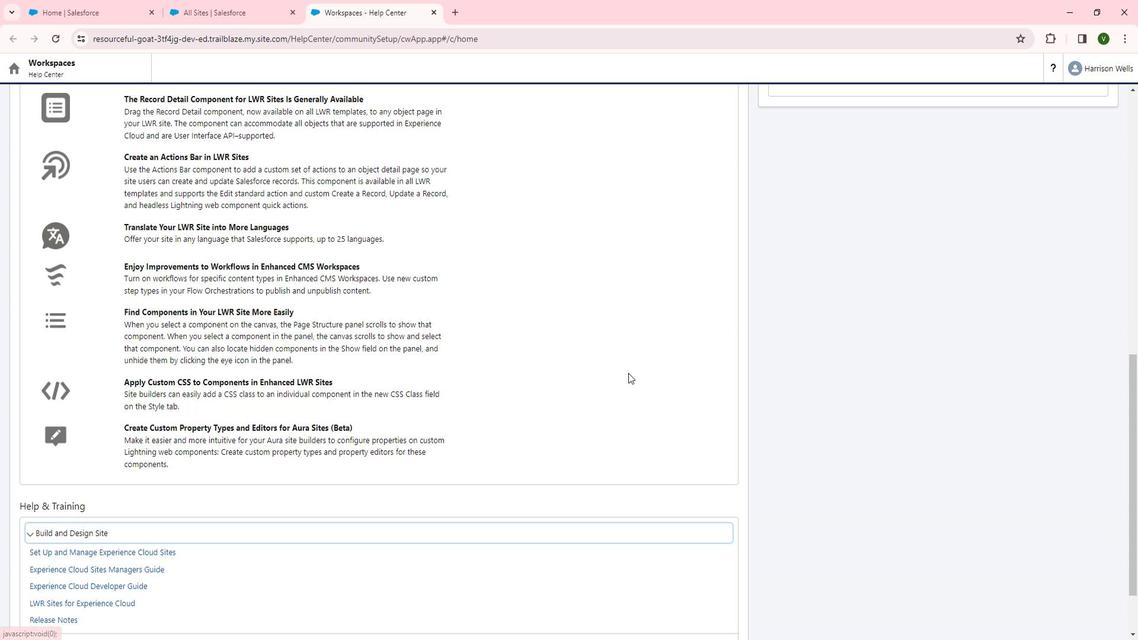 
Action: Mouse moved to (102, 518)
Screenshot: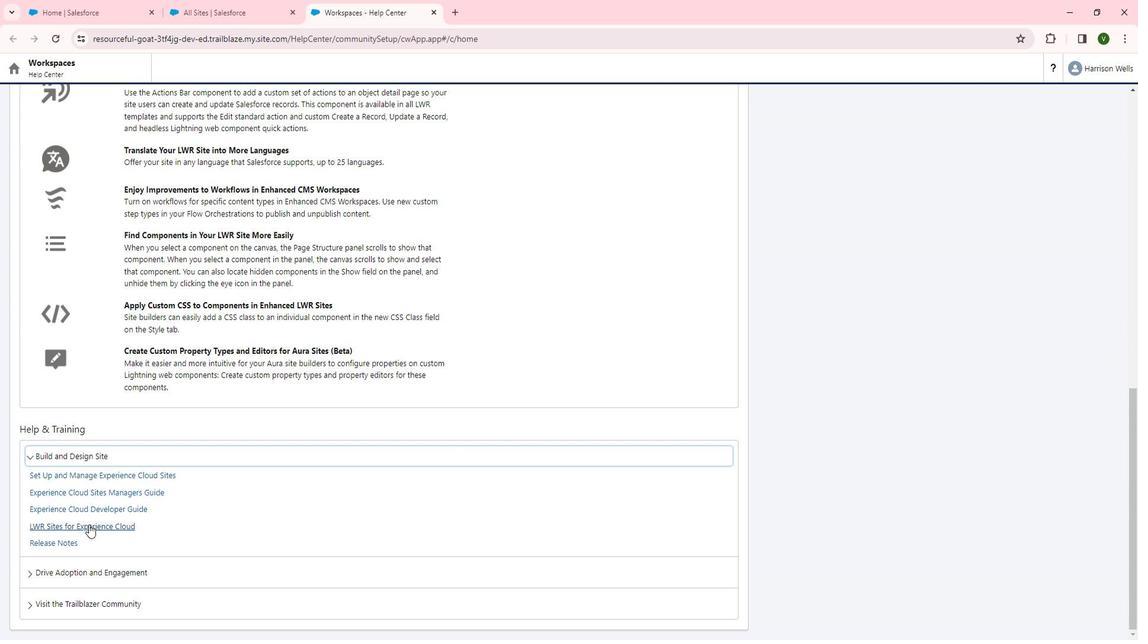 
Action: Mouse pressed left at (102, 518)
Screenshot: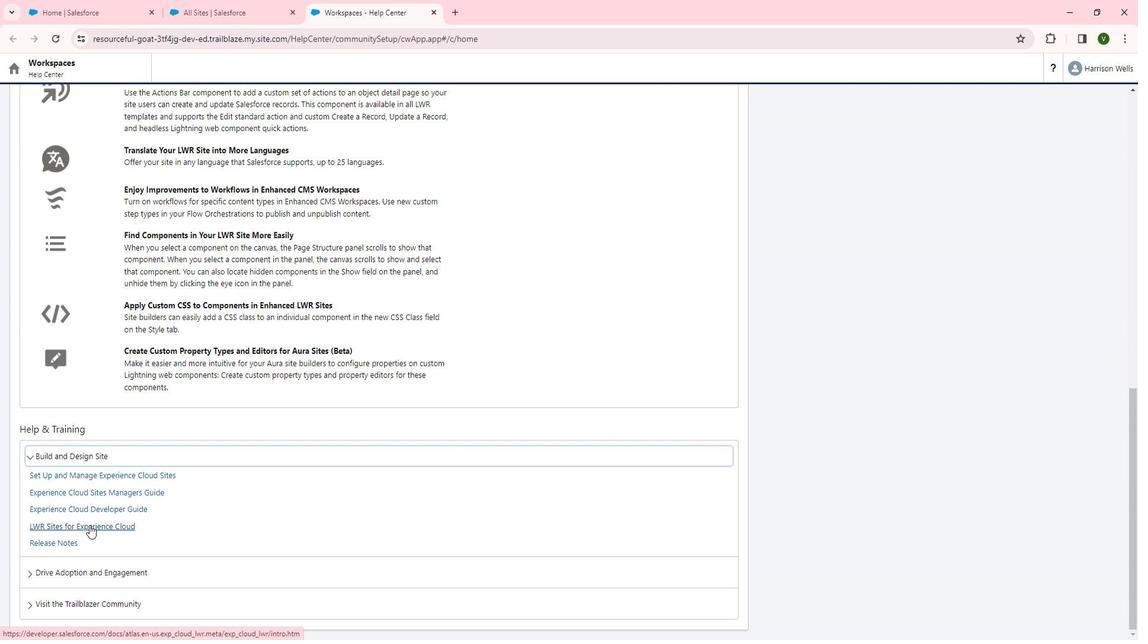 
Action: Mouse moved to (691, 272)
Screenshot: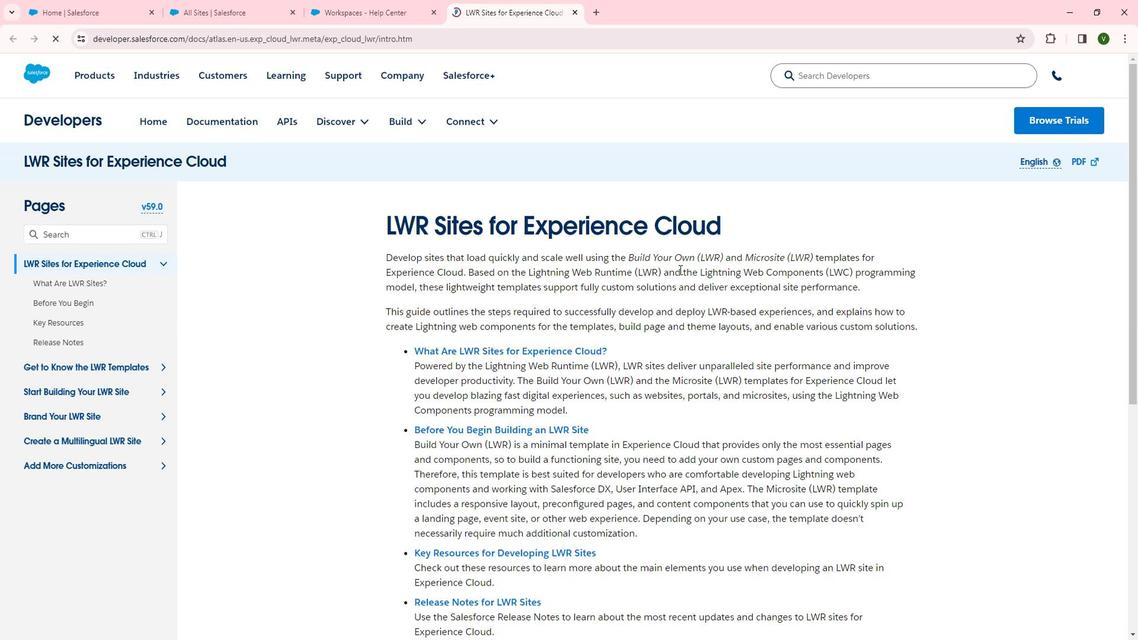 
